 Task: Open Card Maintenance Execution Review in Board Employee Recognition and Rewards to Workspace Customer Analytics and add a team member Softage.2@softage.net, a label Orange, a checklist Healthy Cooking, an attachment from Trello, a color Orange and finally, add a card description 'Plan and execute company team-building retreat with a focus on personal development' and a comment 'We should approach this task with a sense of humility, recognizing that there is always more to learn and improve upon.'. Add a start date 'Jan 02, 1900' with a due date 'Jan 09, 1900'
Action: Mouse moved to (229, 134)
Screenshot: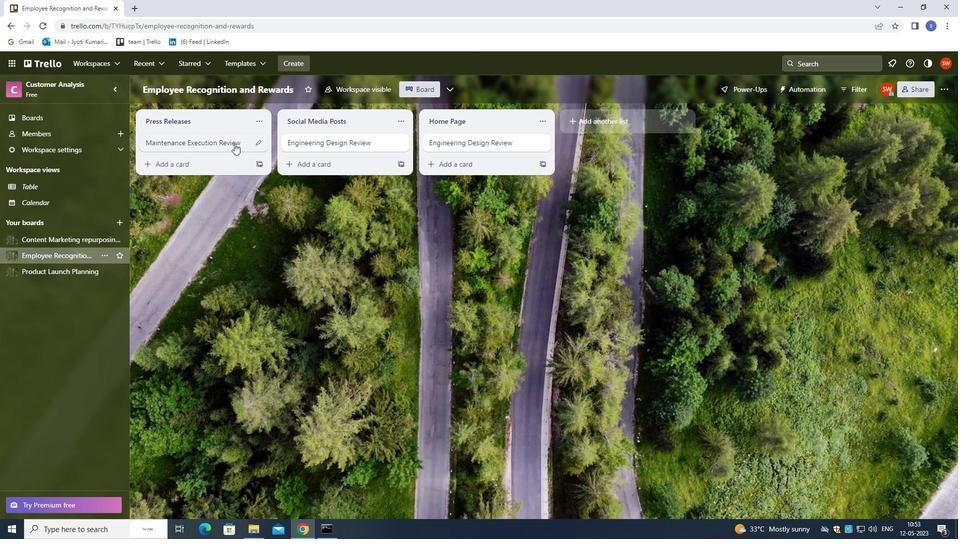 
Action: Mouse pressed left at (229, 134)
Screenshot: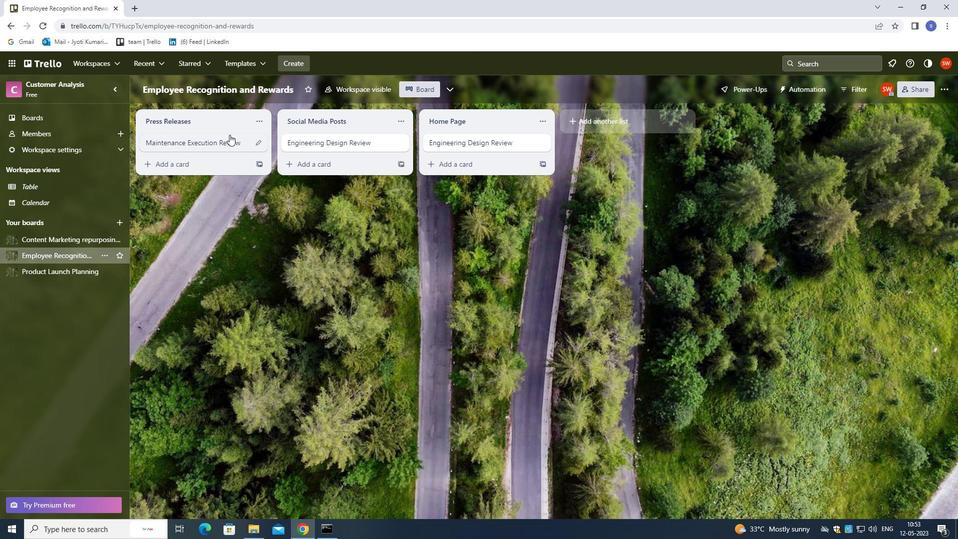 
Action: Mouse moved to (610, 136)
Screenshot: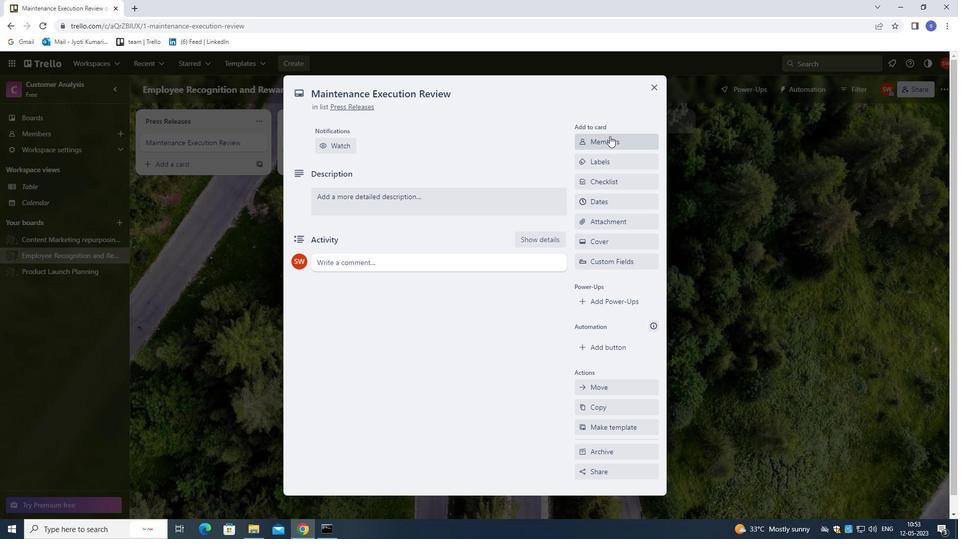 
Action: Mouse pressed left at (610, 136)
Screenshot: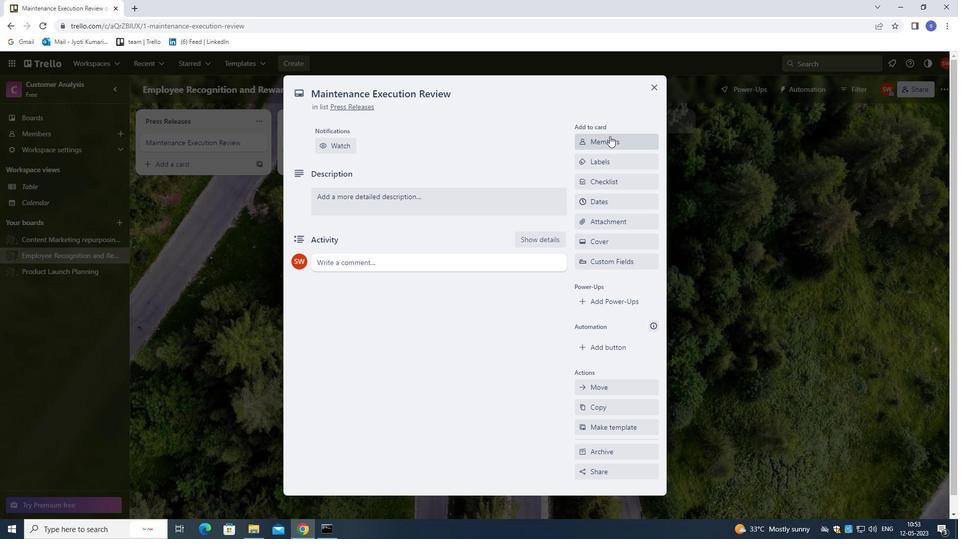 
Action: Mouse moved to (677, 107)
Screenshot: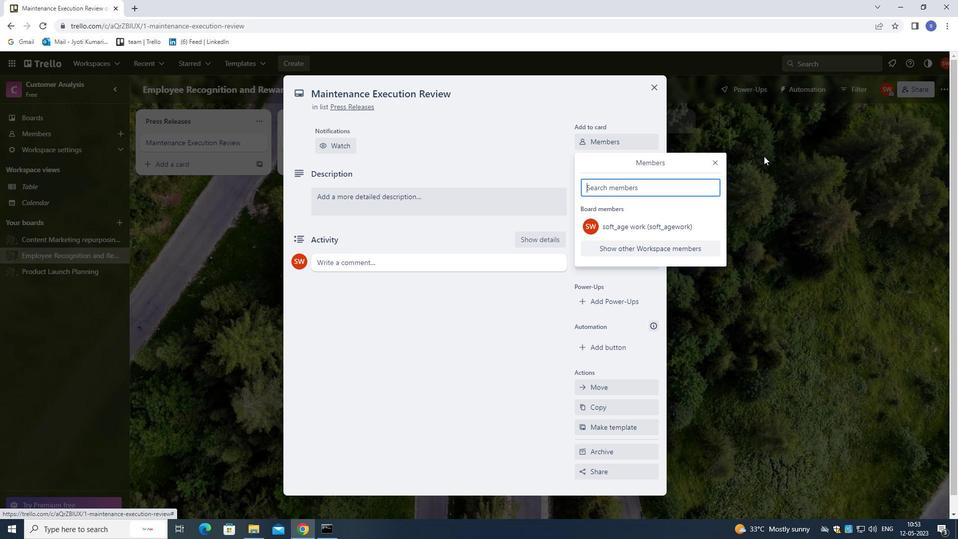 
Action: Key pressed softga<Key.backspace><Key.backspace>age.2<Key.shift>@SOFTAGE.NET
Screenshot: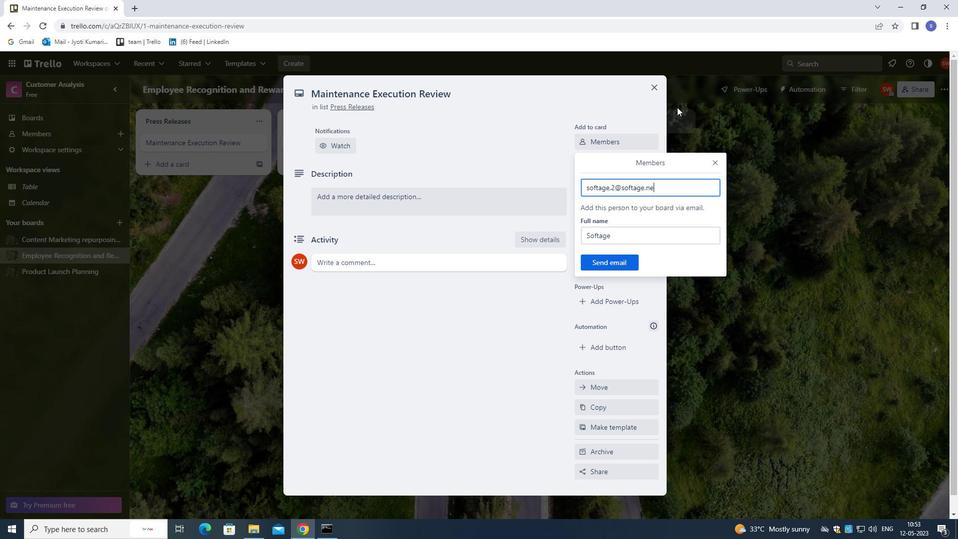 
Action: Mouse moved to (616, 264)
Screenshot: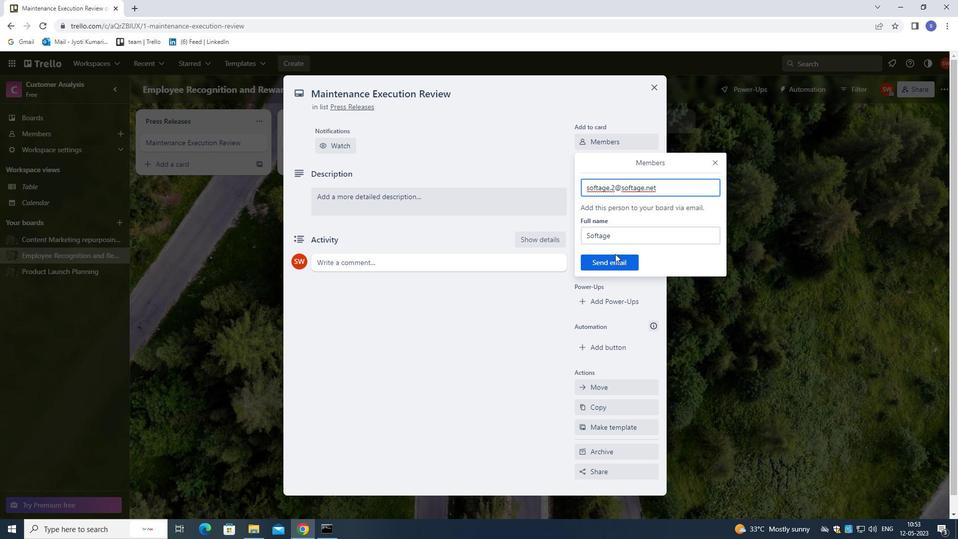 
Action: Mouse pressed left at (616, 264)
Screenshot: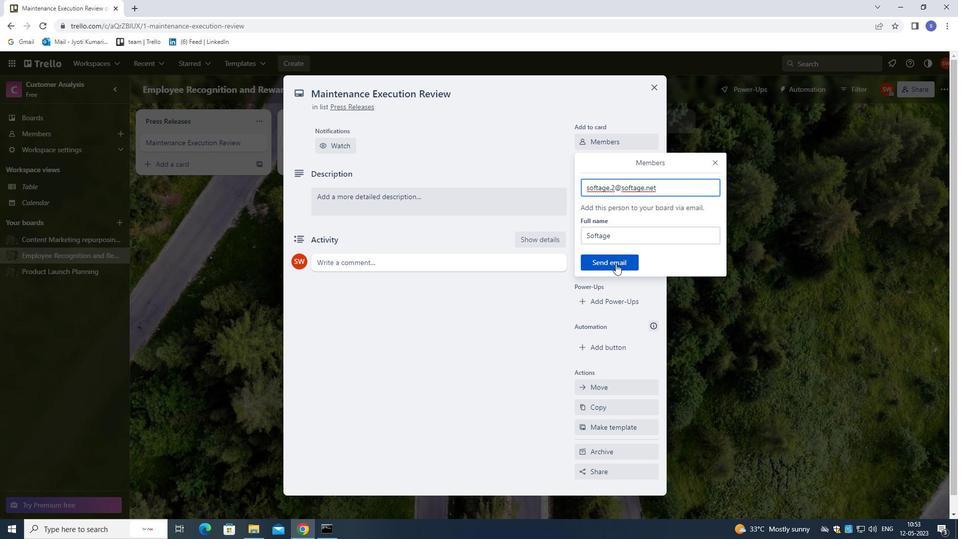 
Action: Mouse moved to (615, 199)
Screenshot: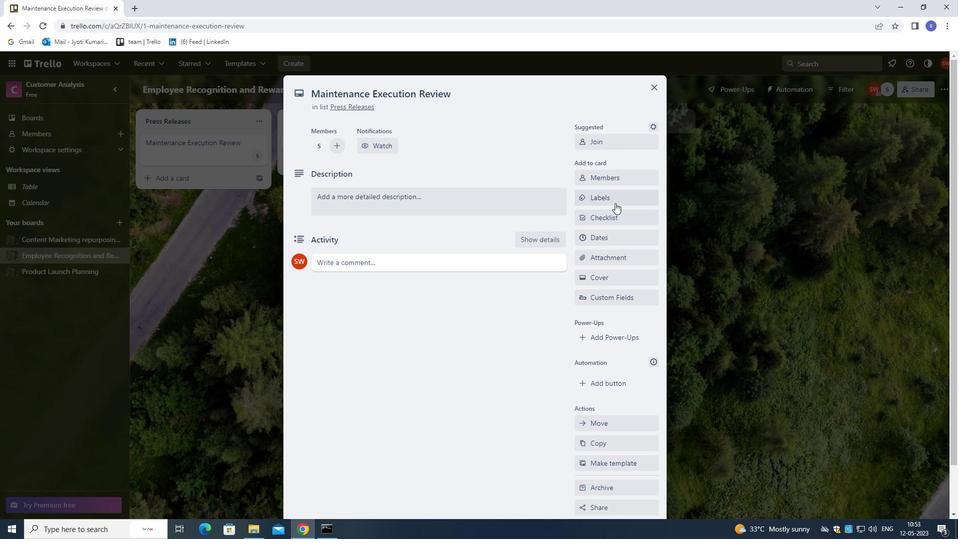 
Action: Mouse pressed left at (615, 199)
Screenshot: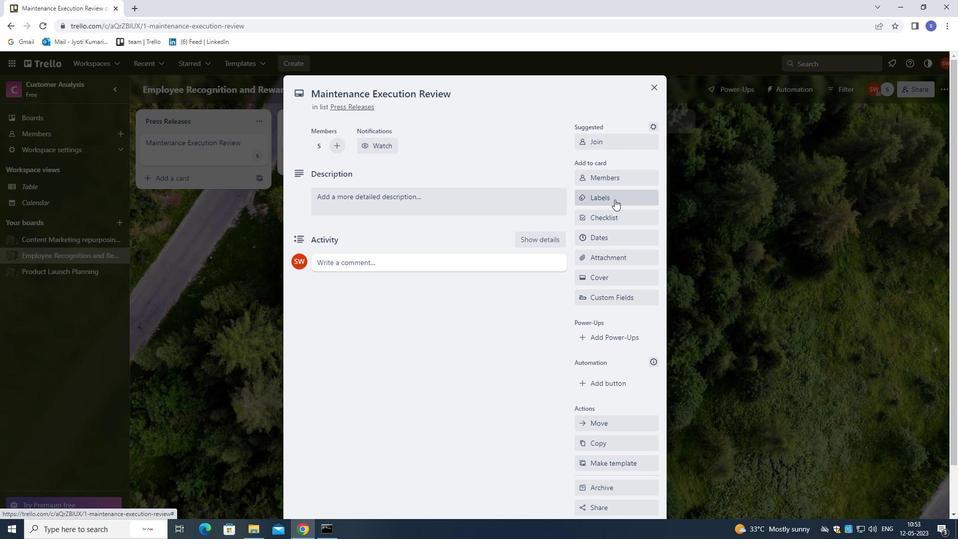 
Action: Key pressed O
Screenshot: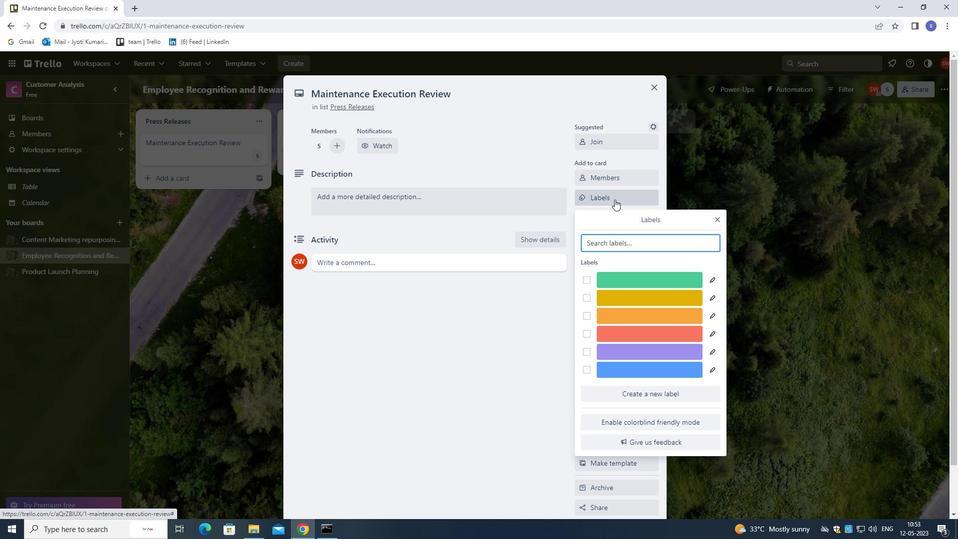 
Action: Mouse moved to (586, 279)
Screenshot: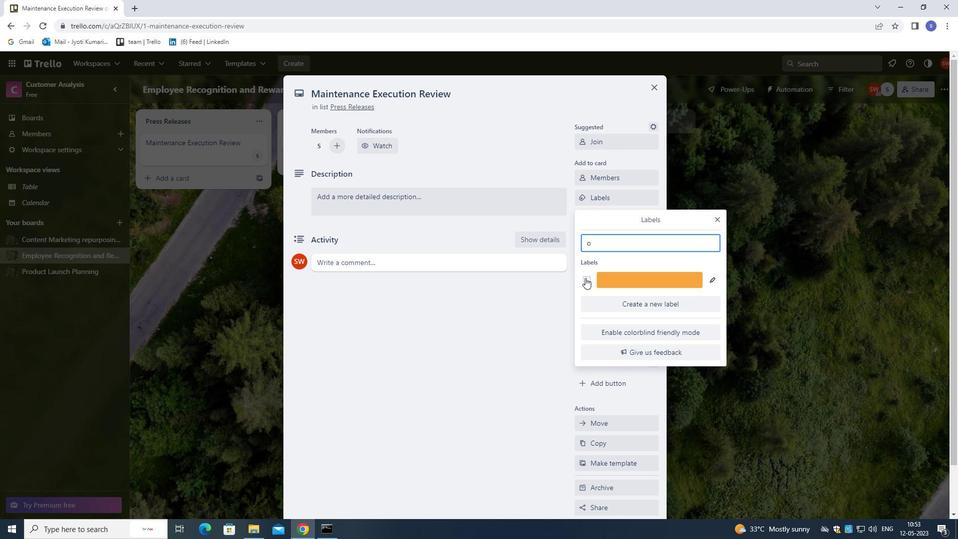 
Action: Mouse pressed left at (586, 279)
Screenshot: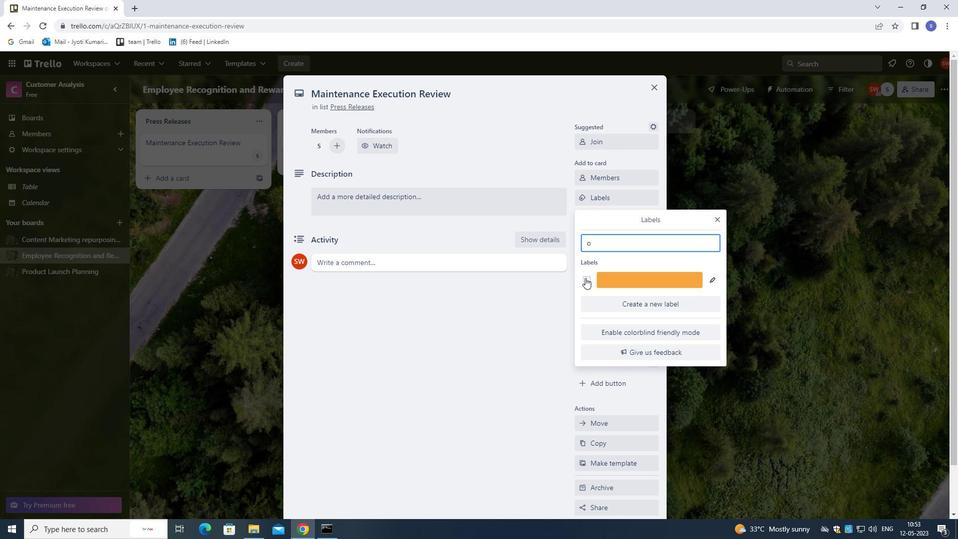 
Action: Mouse moved to (720, 216)
Screenshot: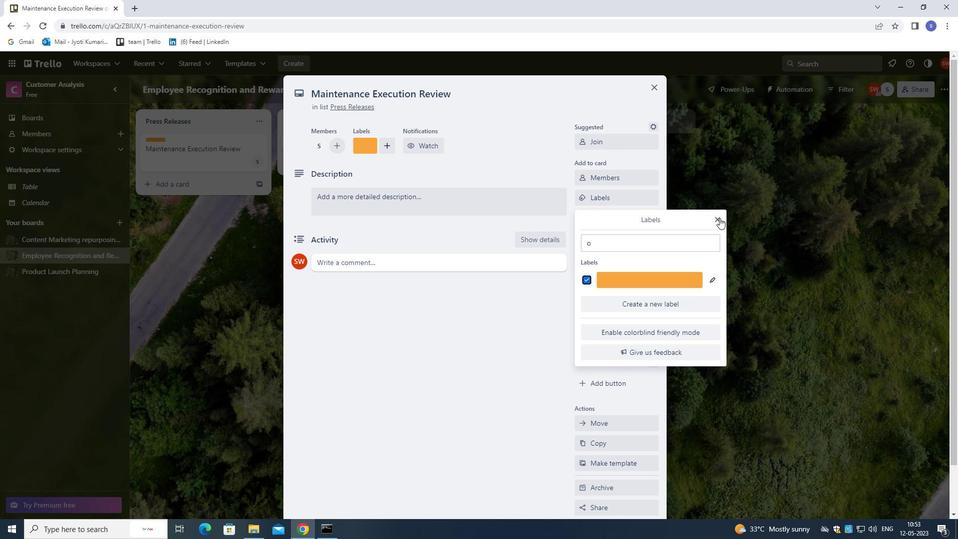
Action: Mouse pressed left at (720, 216)
Screenshot: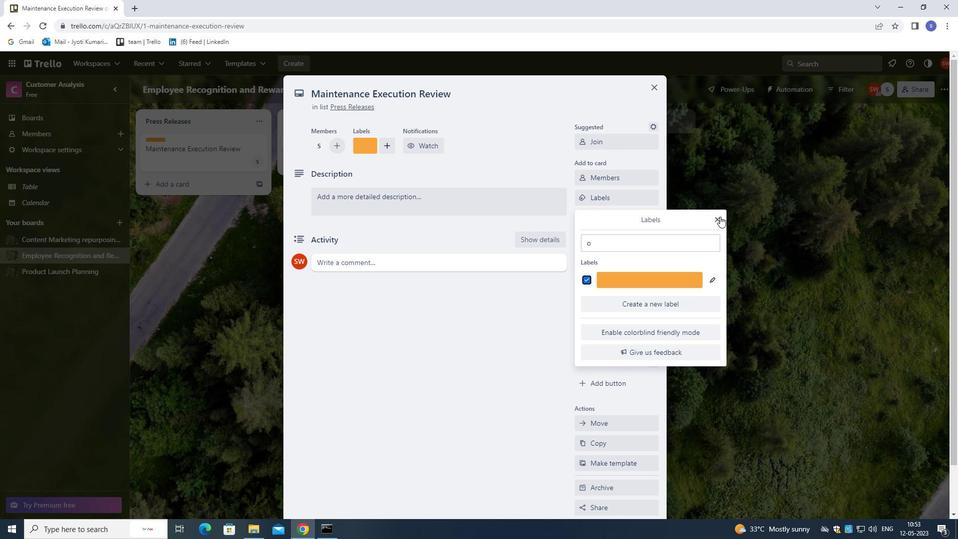 
Action: Mouse moved to (627, 220)
Screenshot: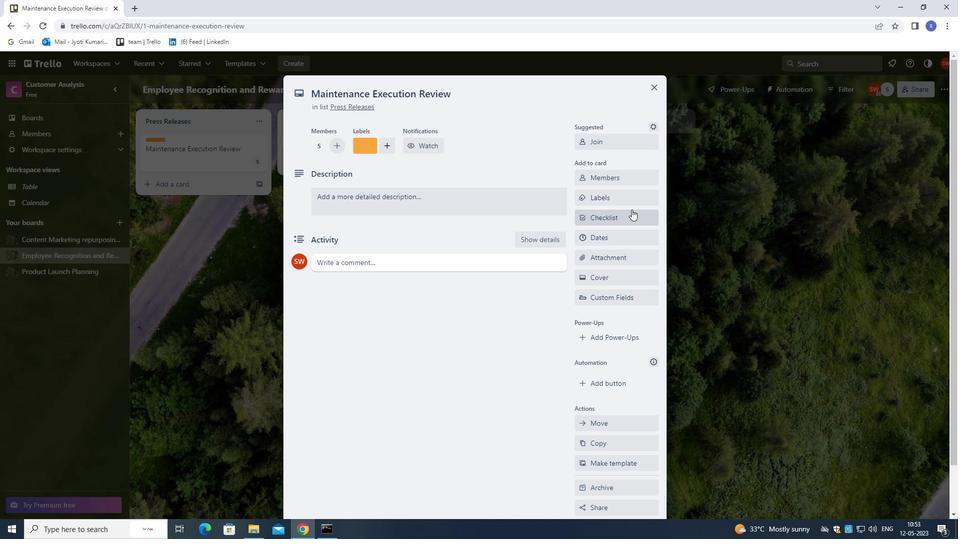 
Action: Mouse pressed left at (627, 220)
Screenshot: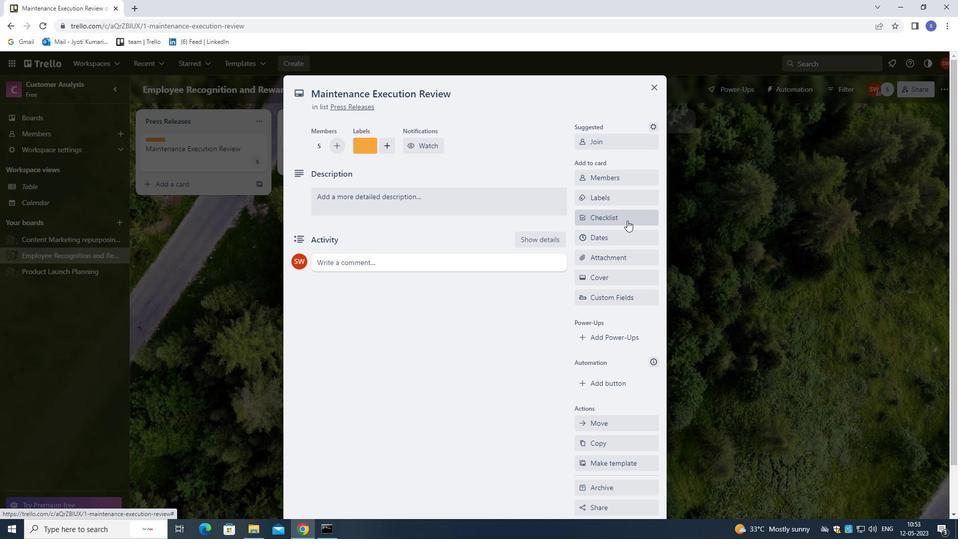 
Action: Key pressed <Key.shift>HEALTHY<Key.space><Key.shift>COOKING
Screenshot: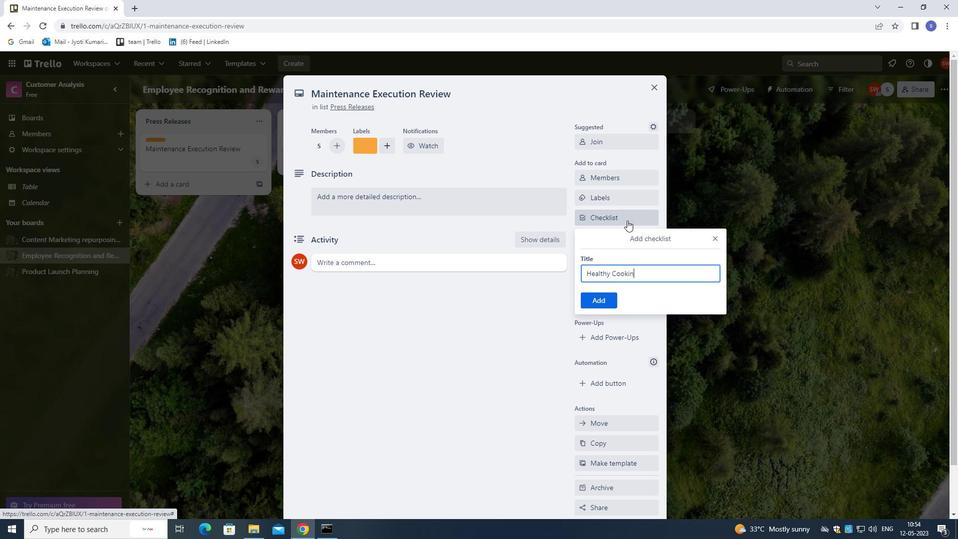 
Action: Mouse moved to (601, 301)
Screenshot: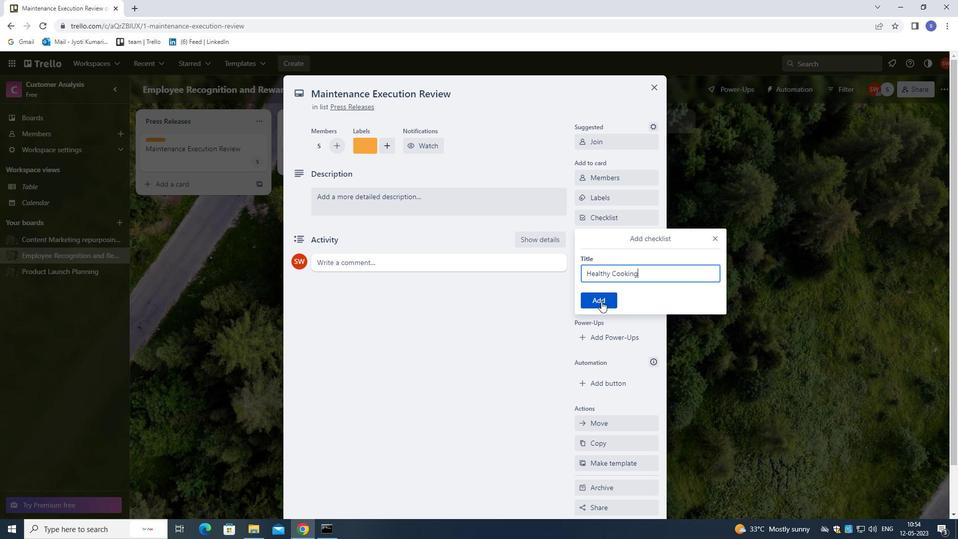 
Action: Mouse pressed left at (601, 301)
Screenshot: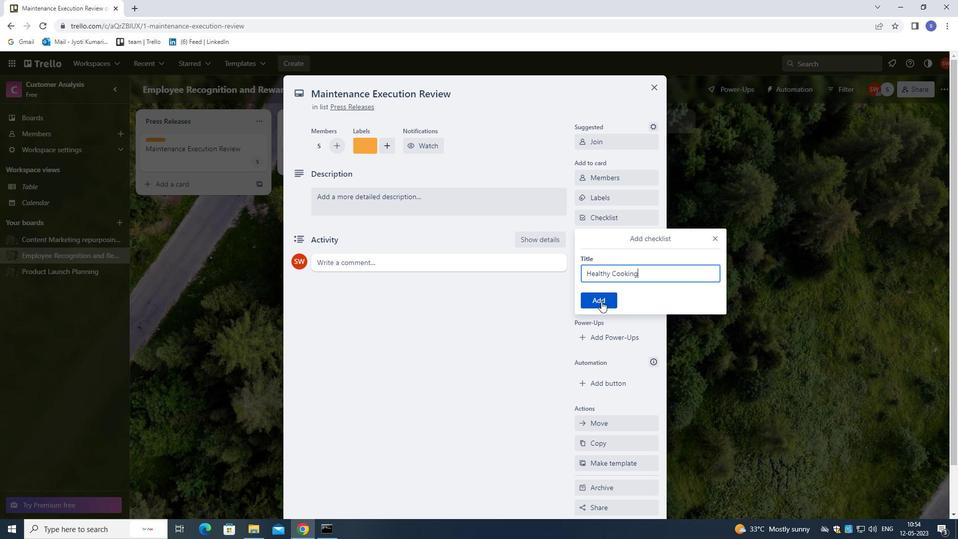 
Action: Mouse moved to (622, 239)
Screenshot: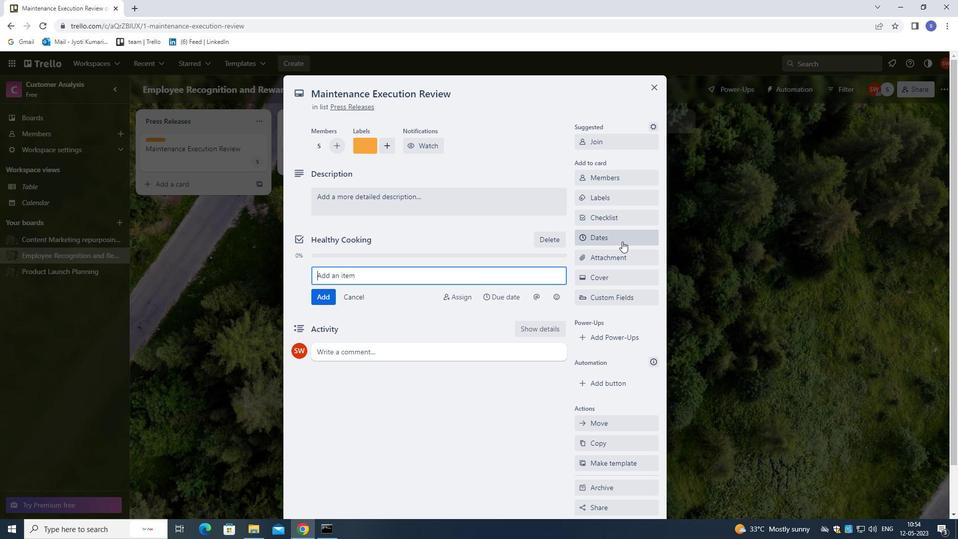 
Action: Mouse pressed left at (622, 239)
Screenshot: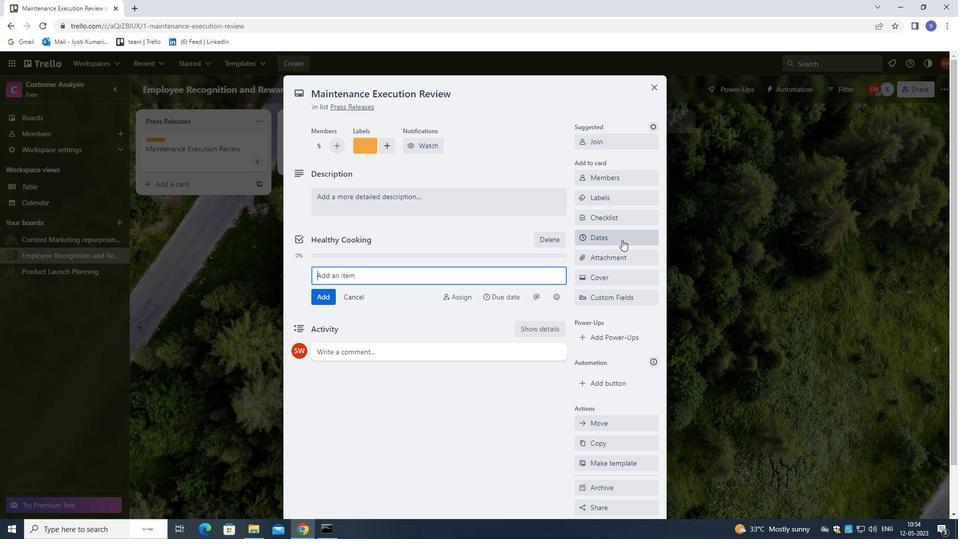 
Action: Mouse moved to (588, 273)
Screenshot: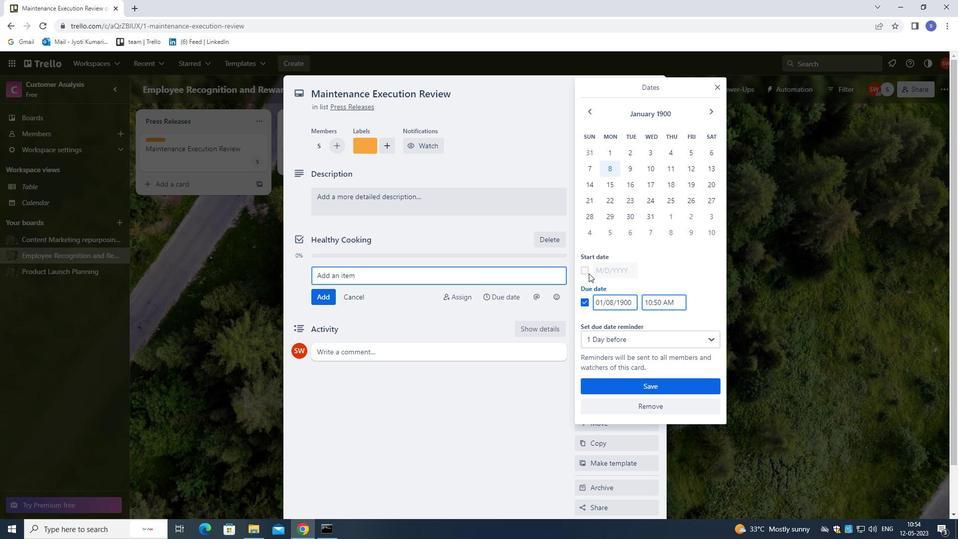 
Action: Mouse pressed left at (588, 273)
Screenshot: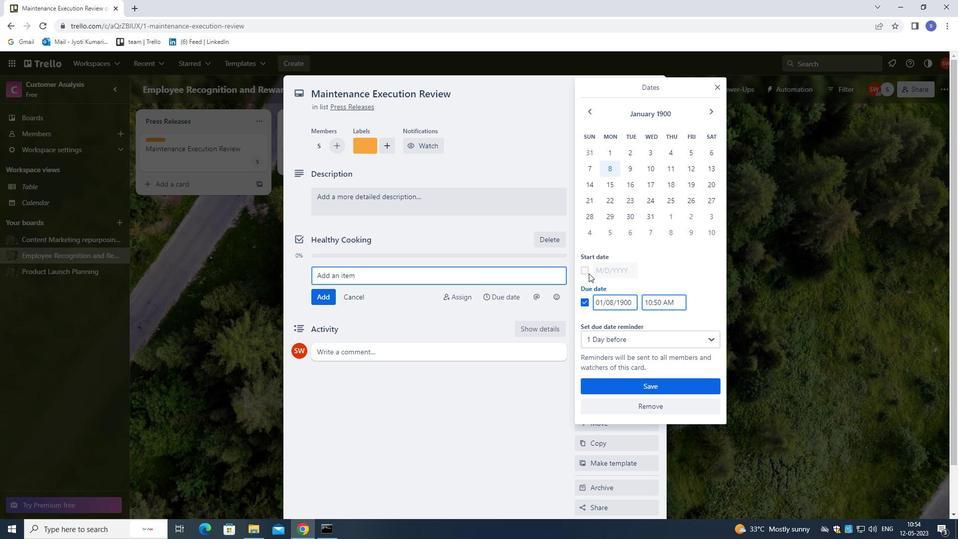 
Action: Mouse moved to (613, 268)
Screenshot: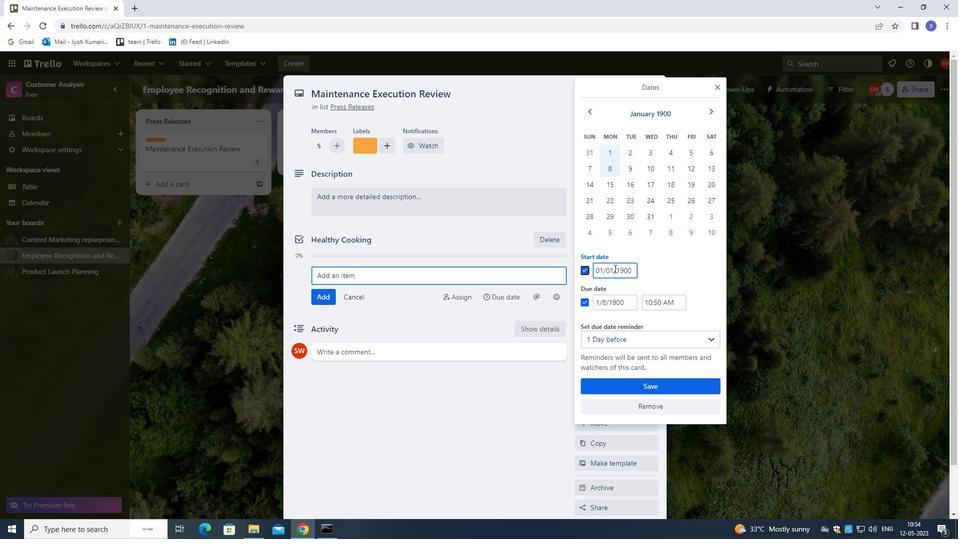 
Action: Mouse pressed left at (613, 268)
Screenshot: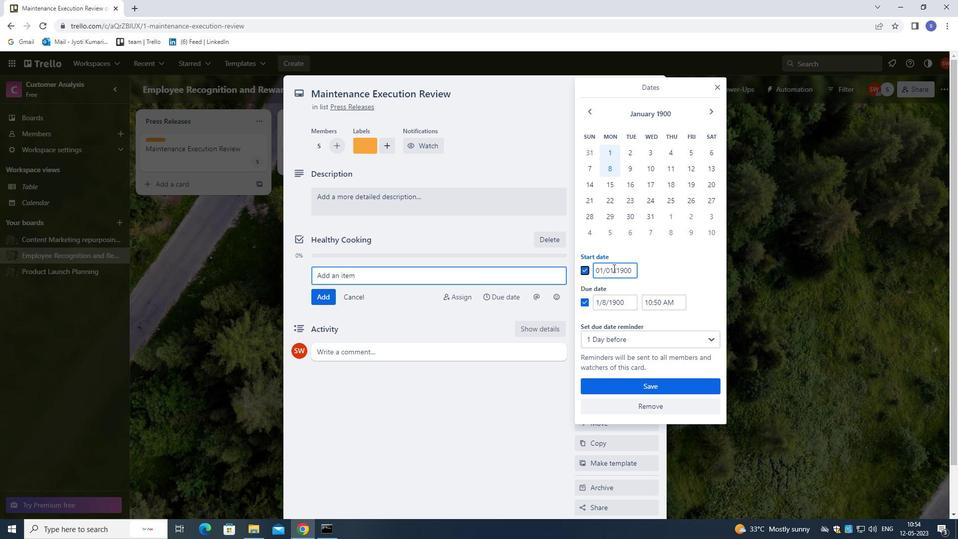 
Action: Mouse moved to (616, 301)
Screenshot: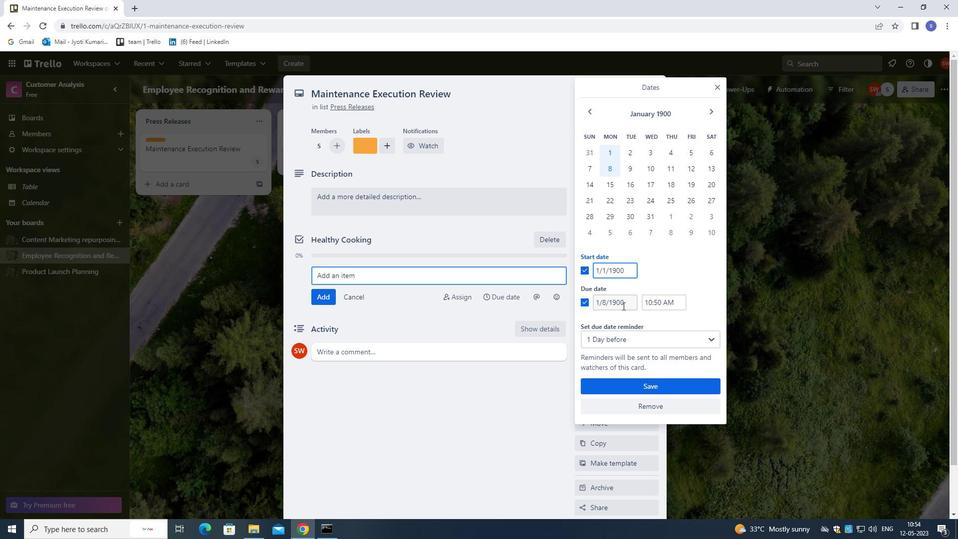 
Action: Key pressed <Key.left><Key.left>
Screenshot: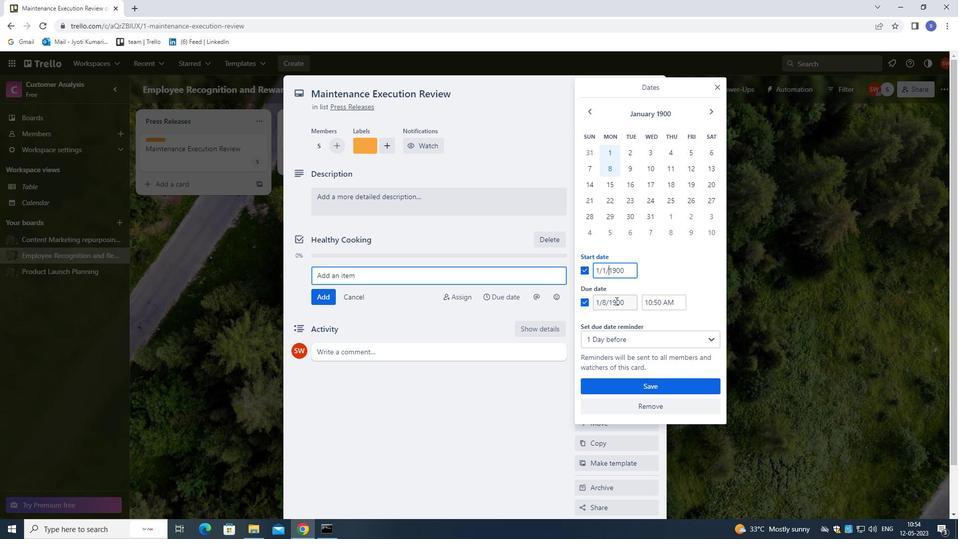 
Action: Mouse moved to (616, 301)
Screenshot: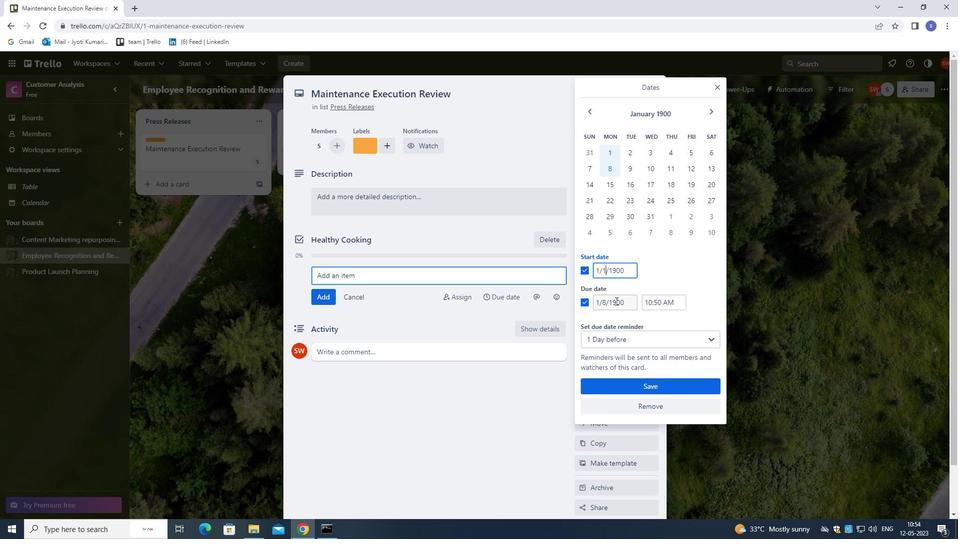 
Action: Key pressed <Key.backspace>2
Screenshot: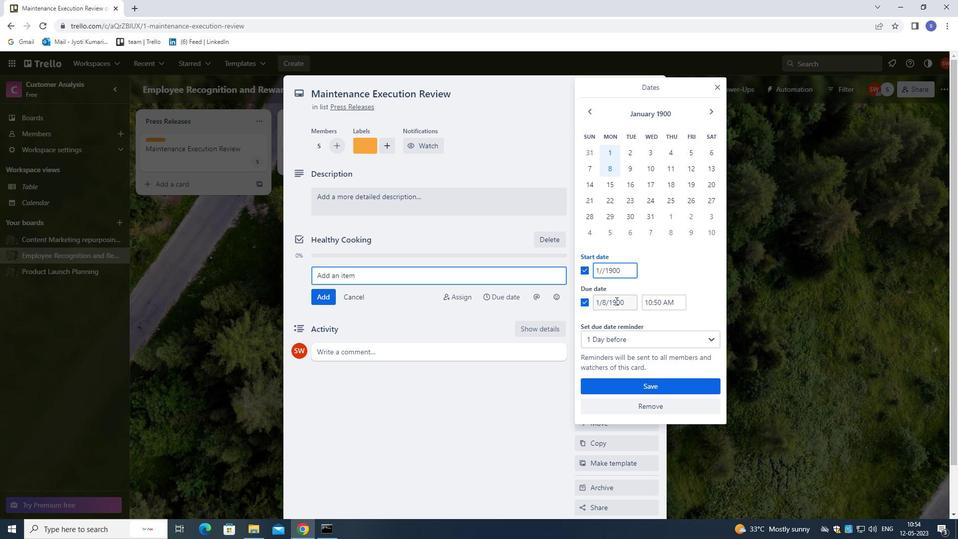 
Action: Mouse moved to (605, 301)
Screenshot: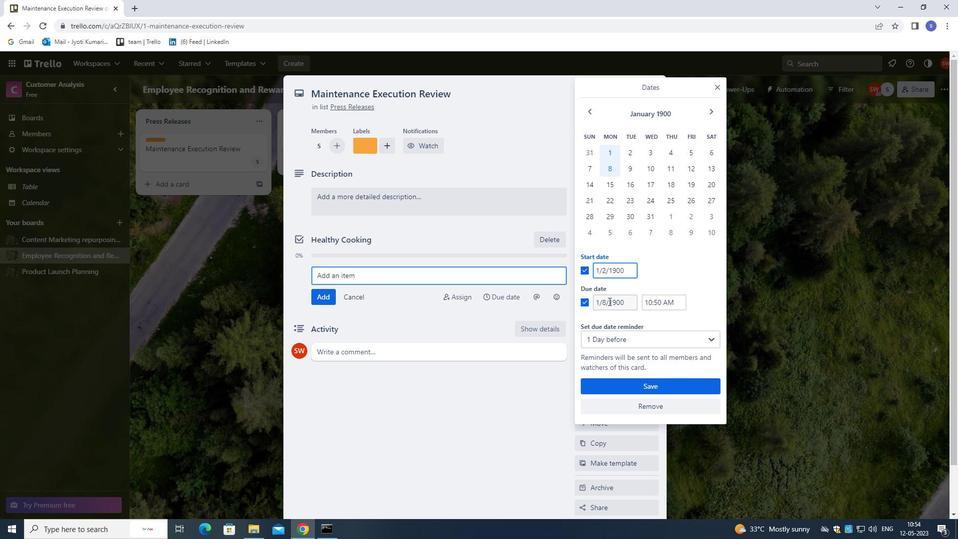 
Action: Mouse pressed left at (605, 301)
Screenshot: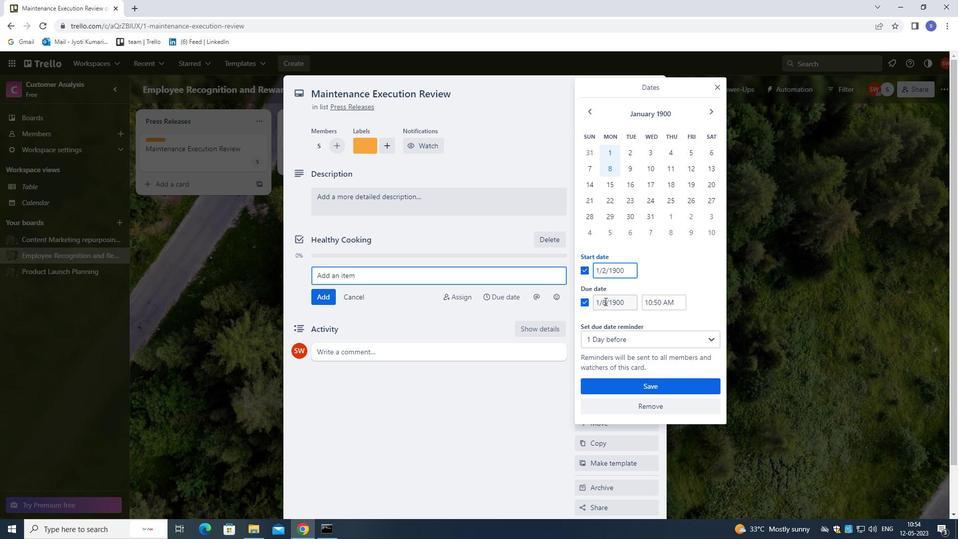 
Action: Mouse moved to (620, 324)
Screenshot: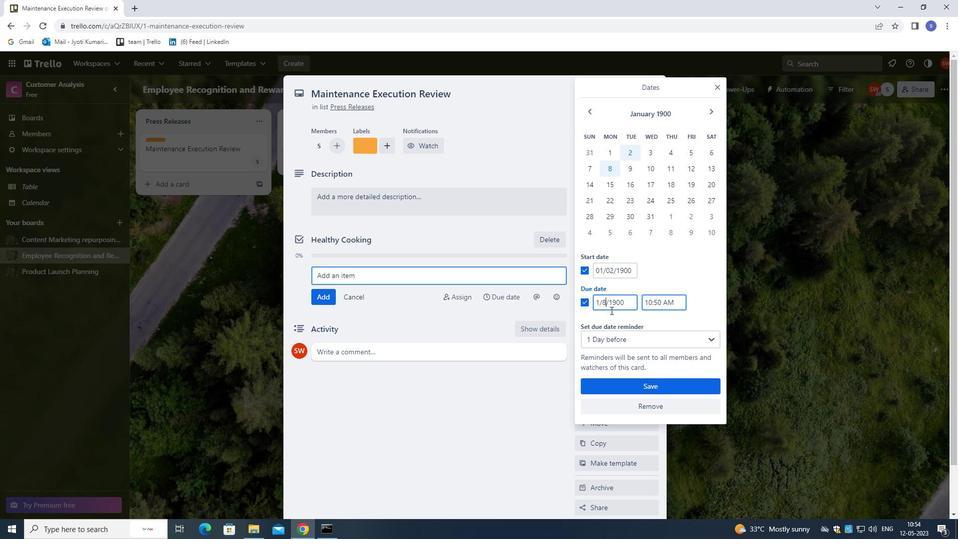 
Action: Key pressed <Key.backspace>9
Screenshot: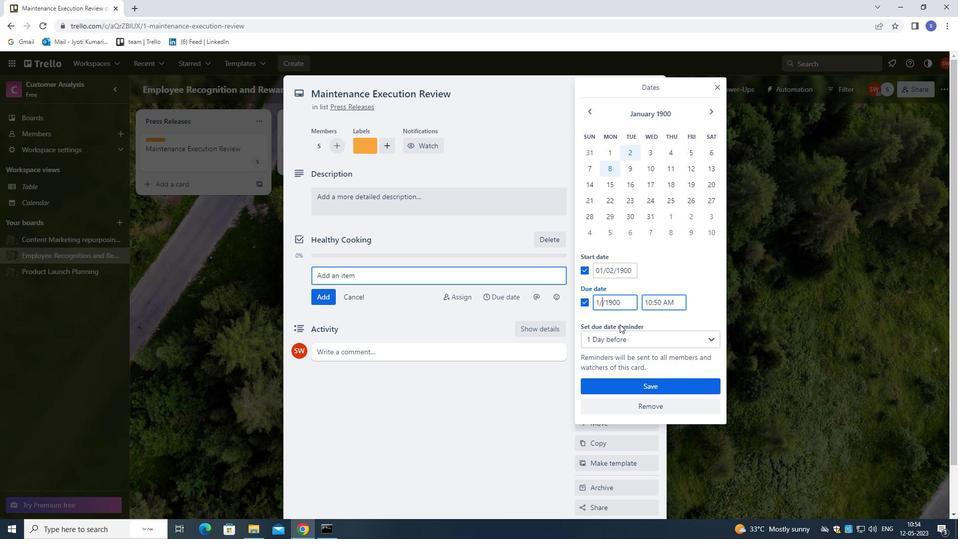 
Action: Mouse moved to (620, 390)
Screenshot: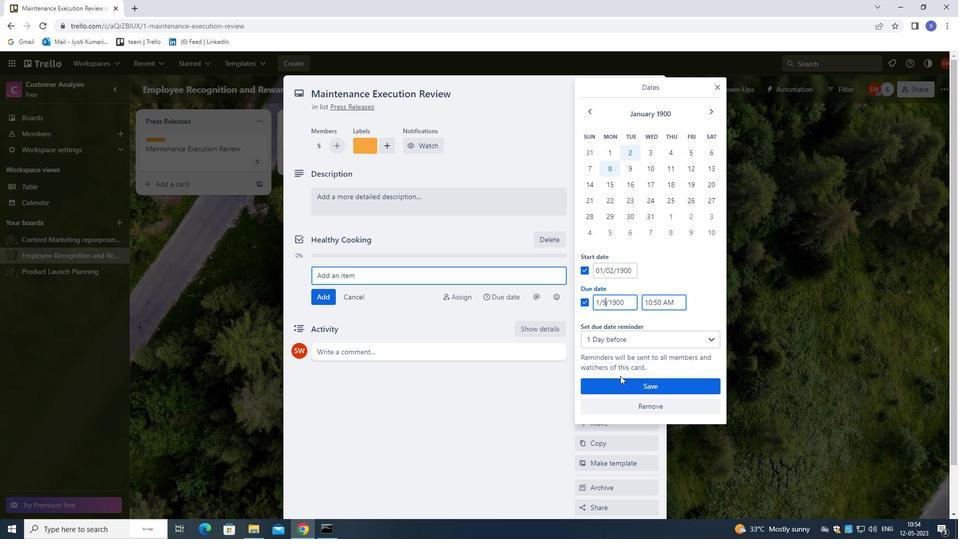 
Action: Mouse pressed left at (620, 390)
Screenshot: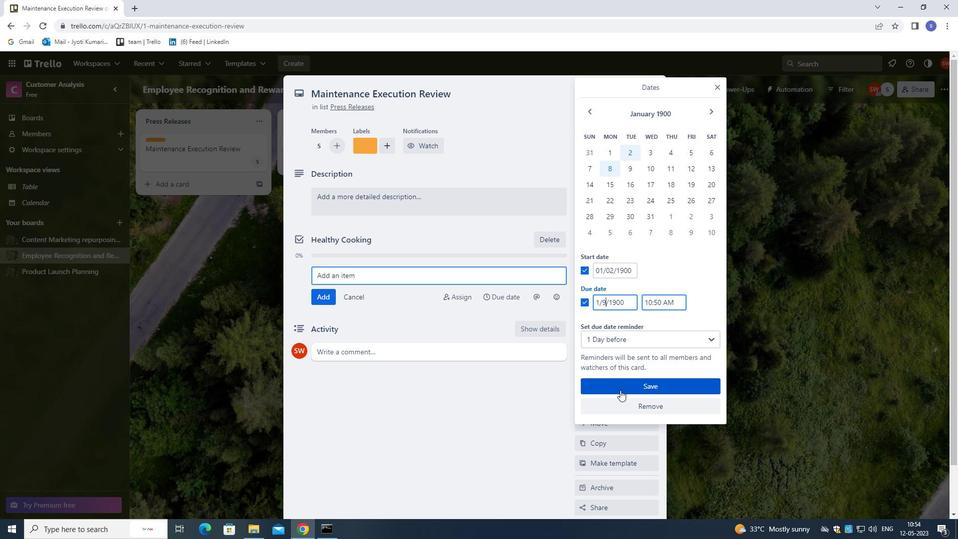 
Action: Mouse moved to (607, 279)
Screenshot: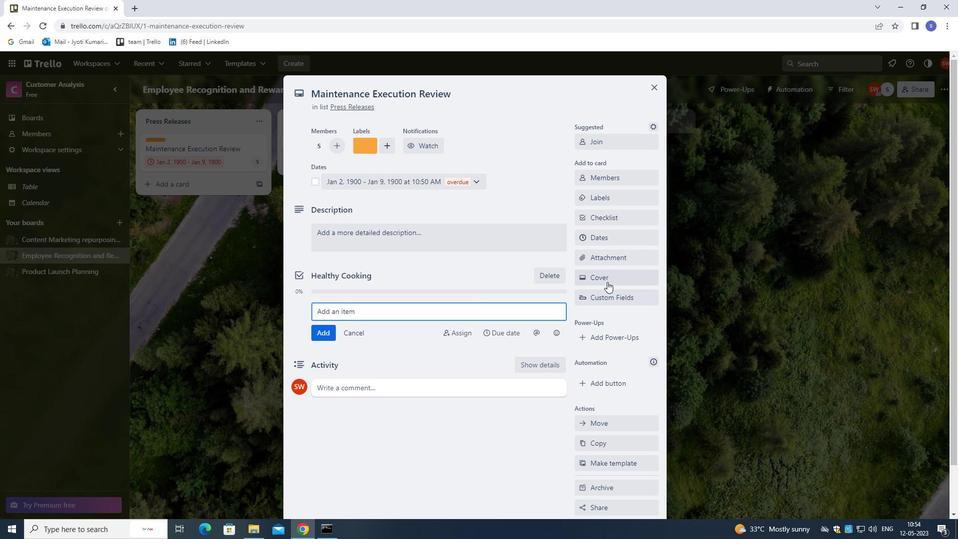 
Action: Mouse pressed left at (607, 279)
Screenshot: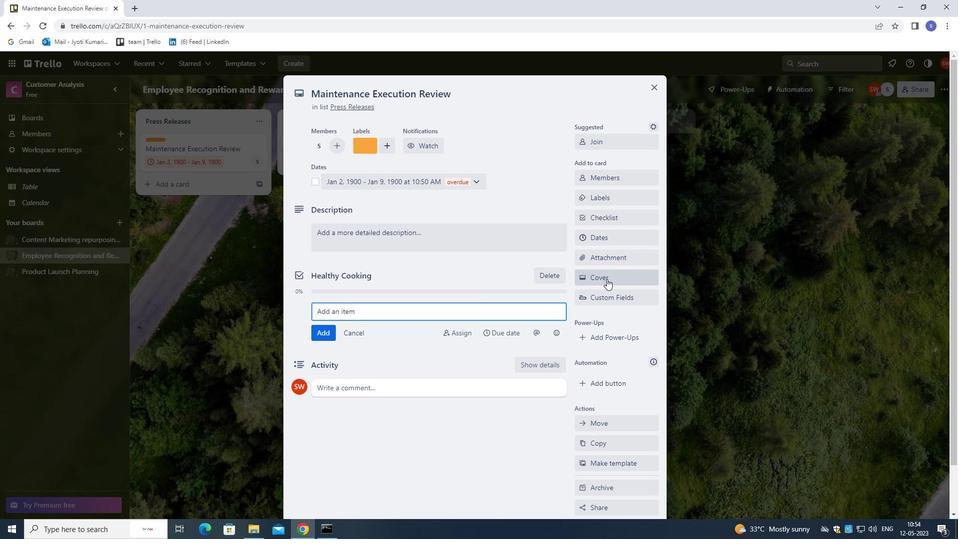 
Action: Mouse moved to (649, 318)
Screenshot: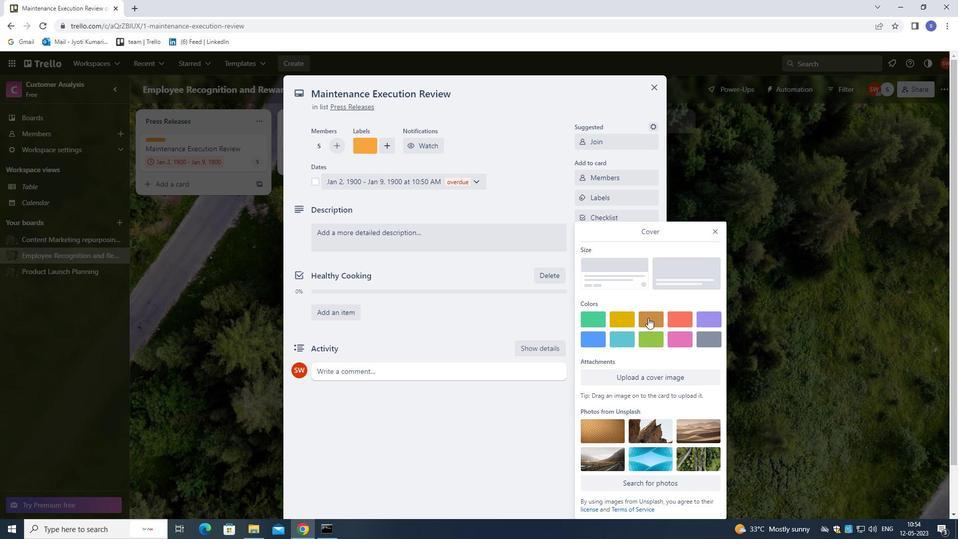 
Action: Mouse pressed left at (649, 318)
Screenshot: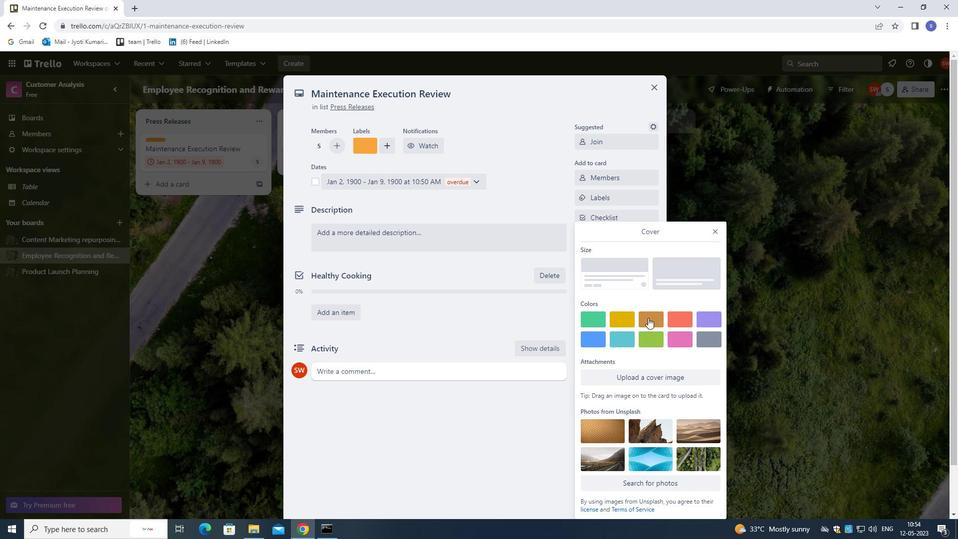 
Action: Mouse moved to (717, 215)
Screenshot: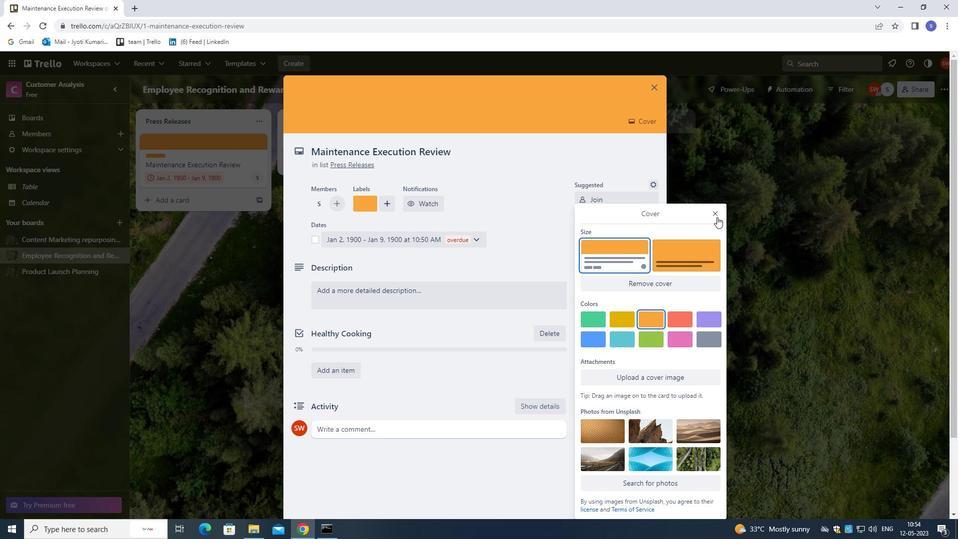 
Action: Mouse pressed left at (717, 215)
Screenshot: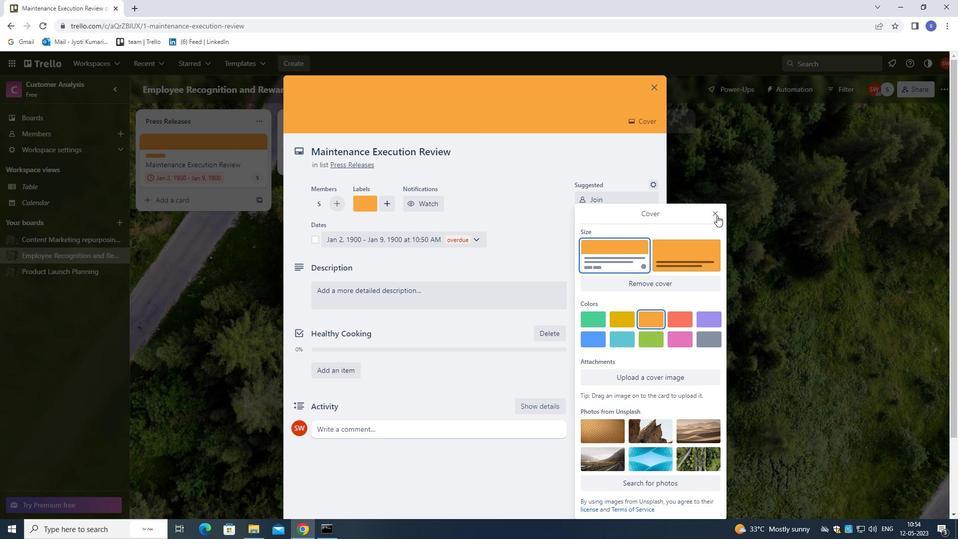 
Action: Mouse moved to (630, 315)
Screenshot: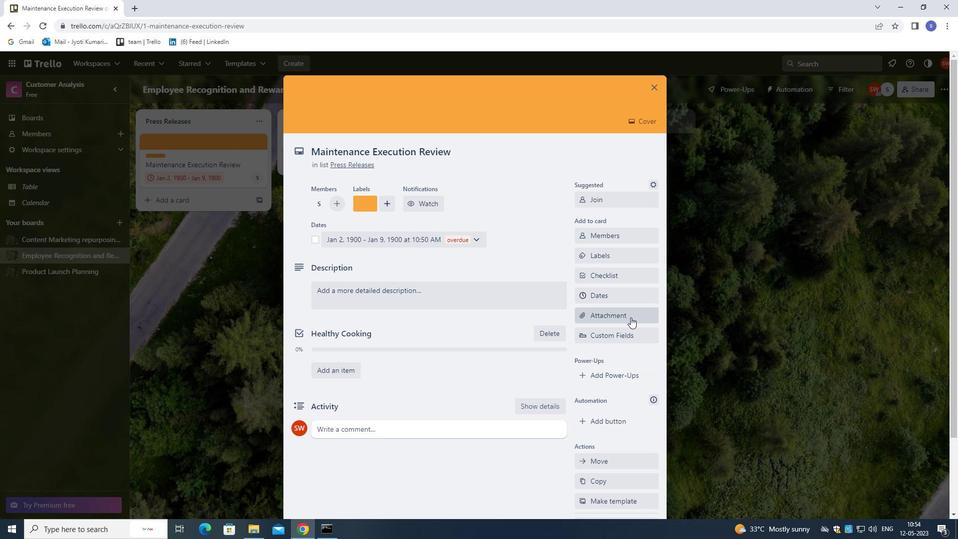 
Action: Mouse pressed left at (630, 315)
Screenshot: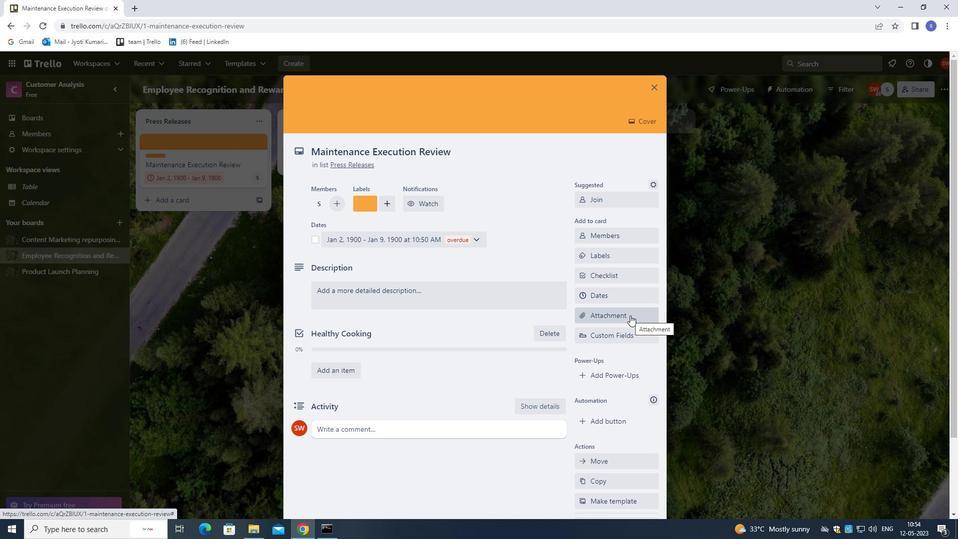 
Action: Mouse moved to (609, 138)
Screenshot: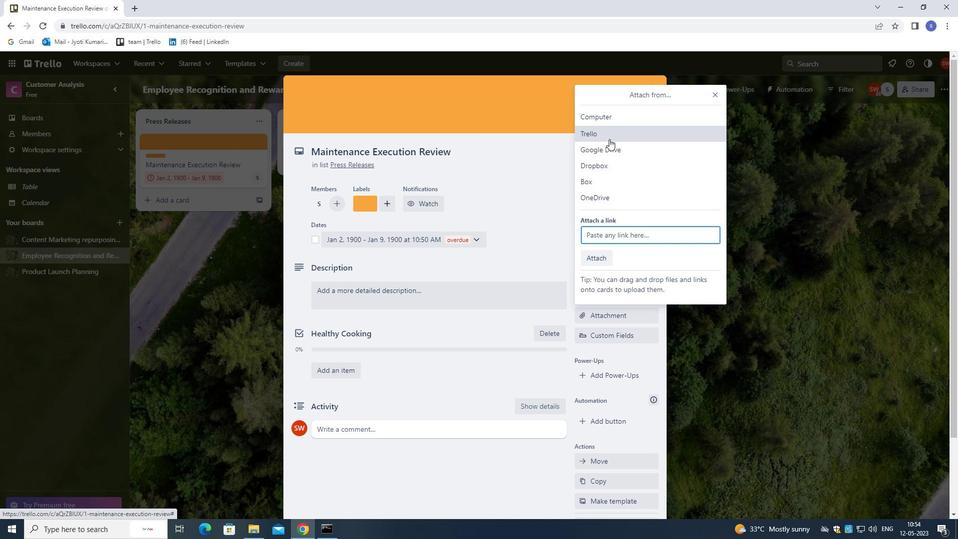 
Action: Mouse pressed left at (609, 138)
Screenshot: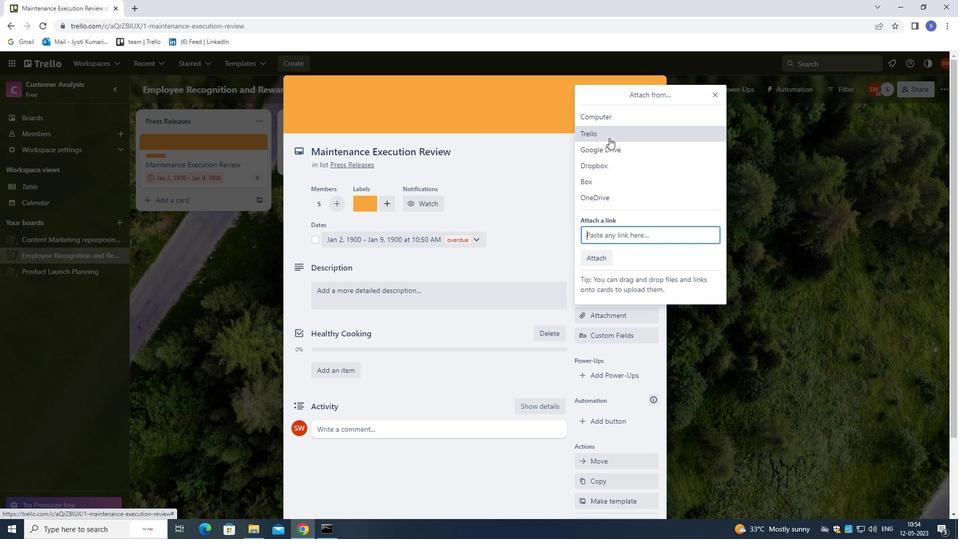 
Action: Mouse moved to (594, 201)
Screenshot: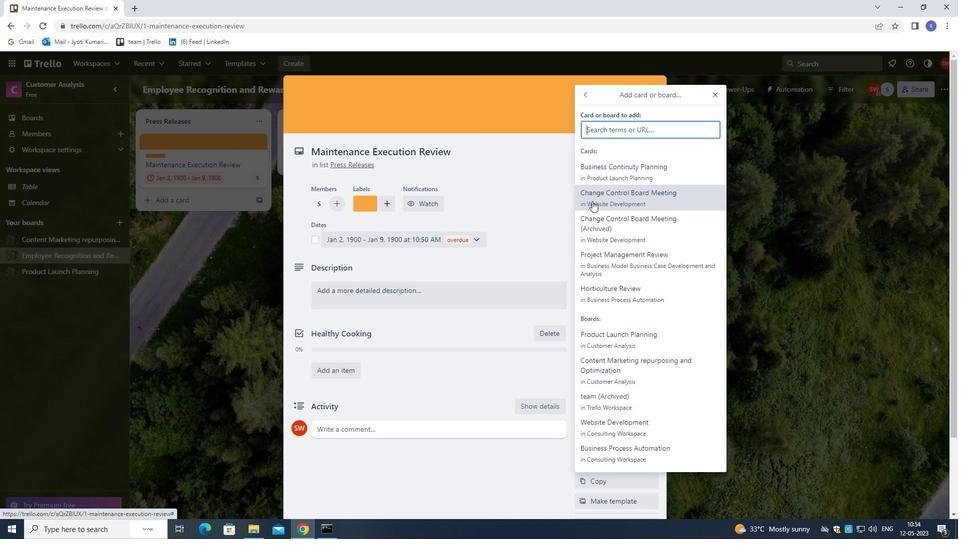 
Action: Mouse pressed left at (594, 201)
Screenshot: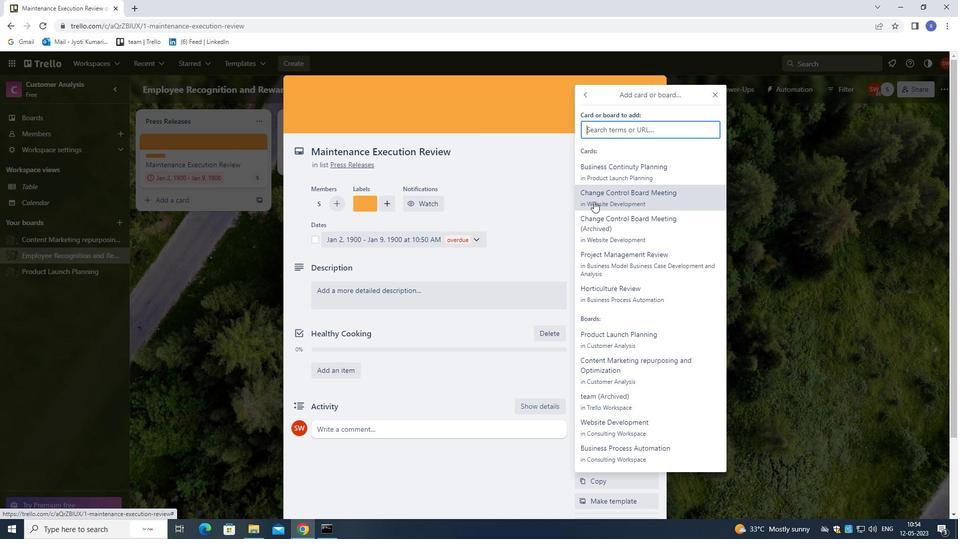 
Action: Mouse moved to (424, 280)
Screenshot: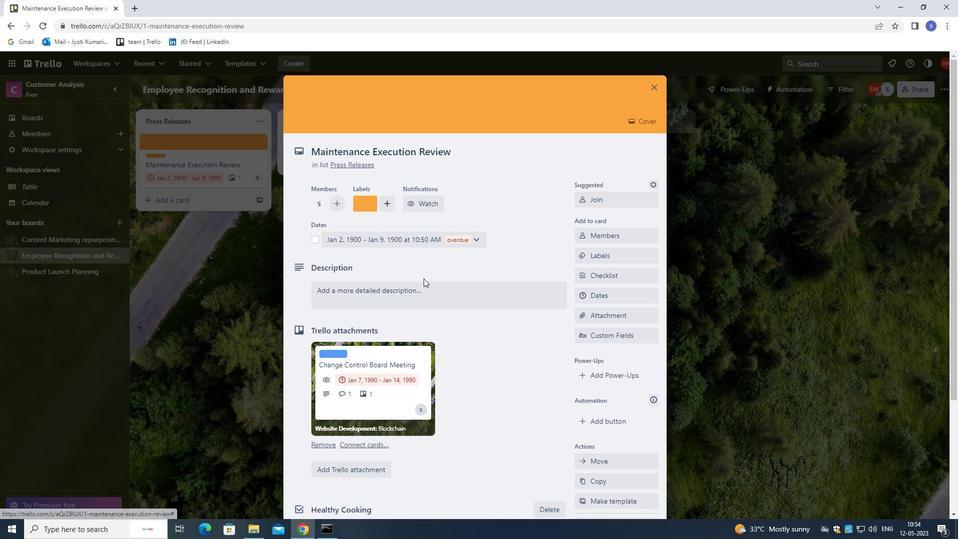 
Action: Mouse pressed left at (424, 280)
Screenshot: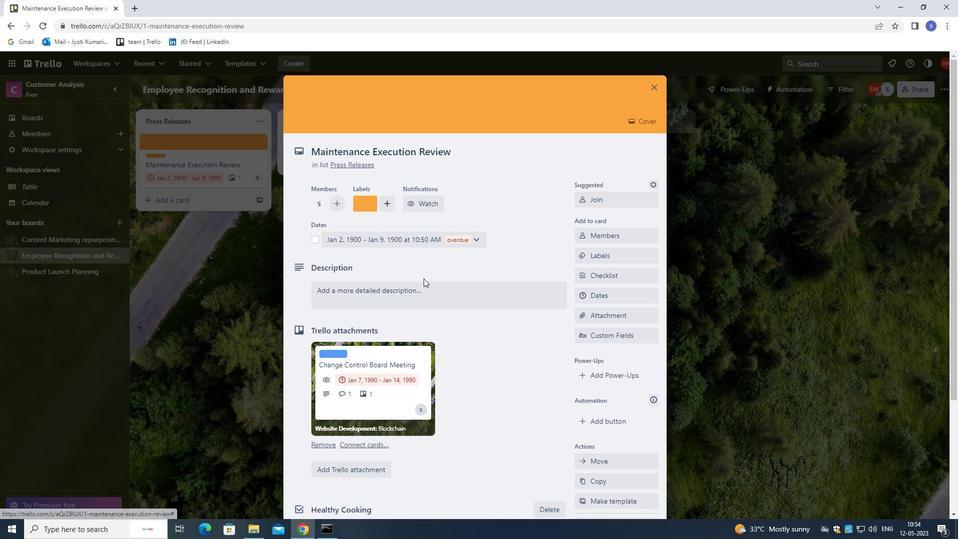 
Action: Mouse moved to (427, 290)
Screenshot: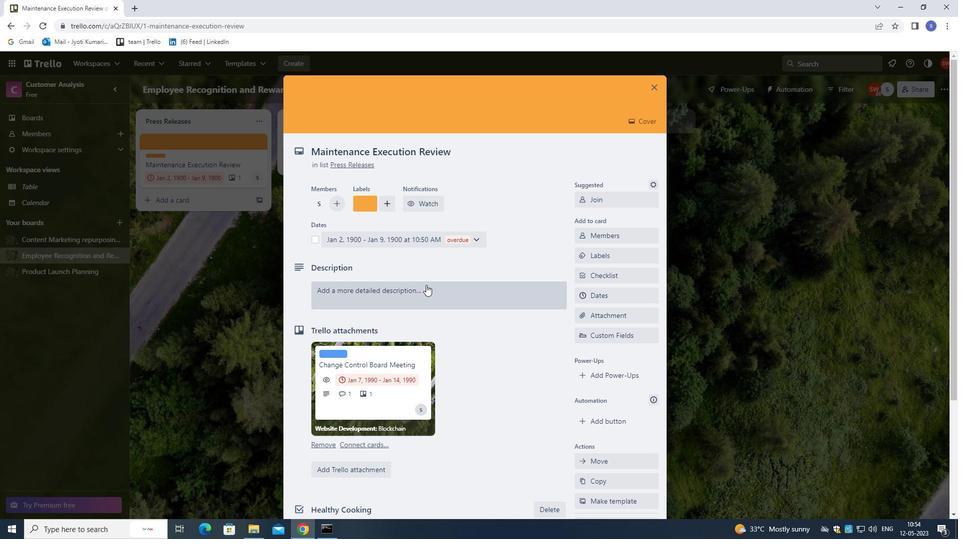
Action: Mouse pressed left at (427, 290)
Screenshot: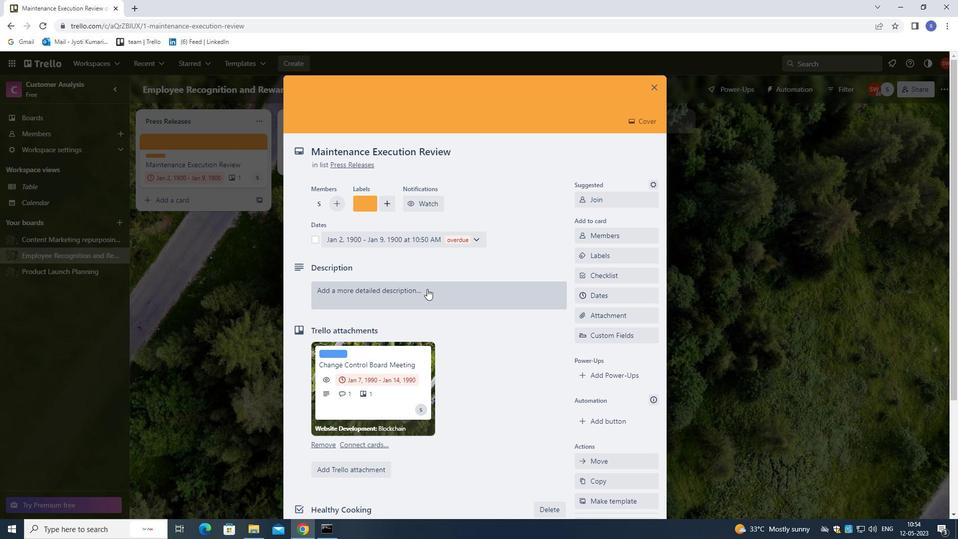 
Action: Mouse moved to (436, 293)
Screenshot: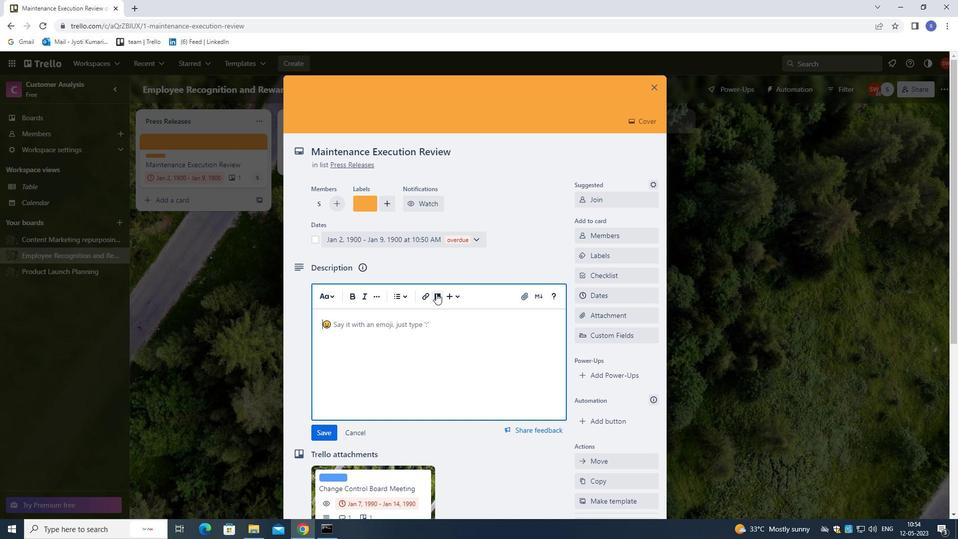 
Action: Key pressed <Key.shift>PLAN<Key.space>AND<Key.space>EXECUTE<Key.space>COMPANY<Key.space>TEAM-BUILDING<Key.space>RETRA<Key.backspace>EAT<Key.space>WITH<Key.space>A<Key.space>FOCUS<Key.space>ON<Key.space>PERSONAL<Key.space>DEVELOPMENT<Key.space><Key.backspace>.
Screenshot: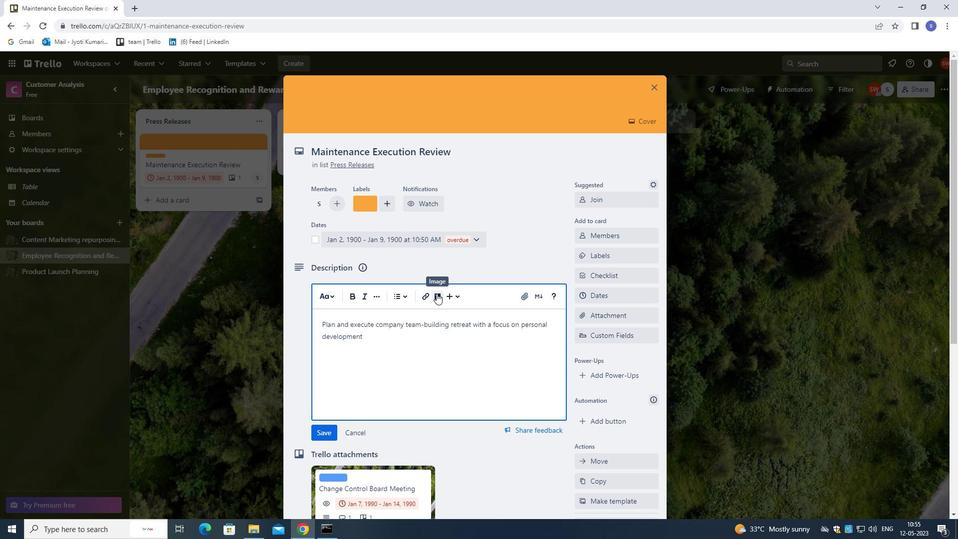 
Action: Mouse moved to (465, 332)
Screenshot: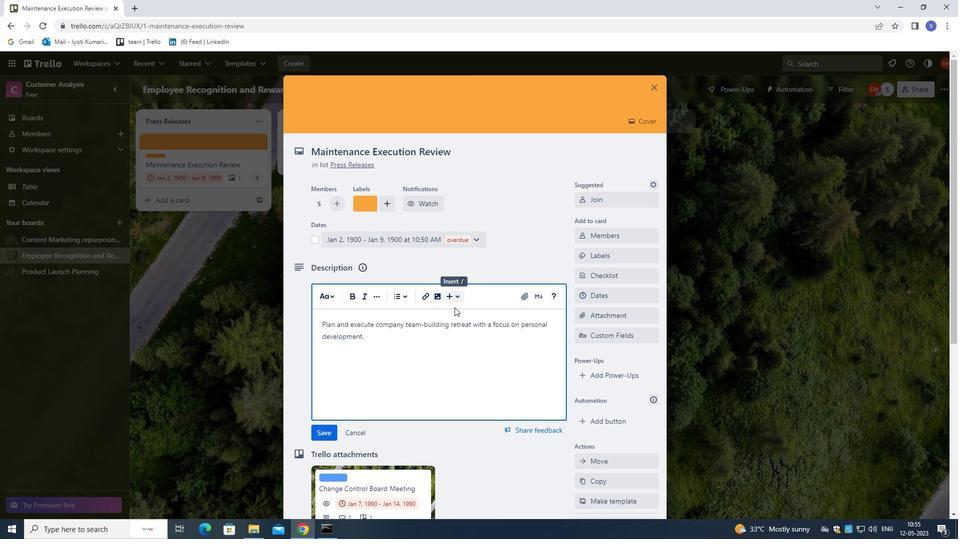 
Action: Mouse scrolled (465, 331) with delta (0, 0)
Screenshot: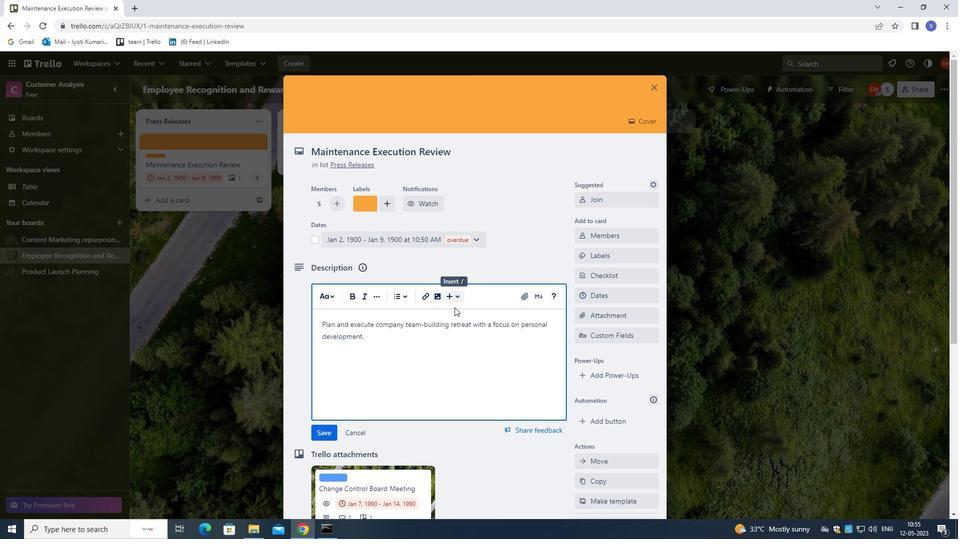 
Action: Mouse moved to (467, 337)
Screenshot: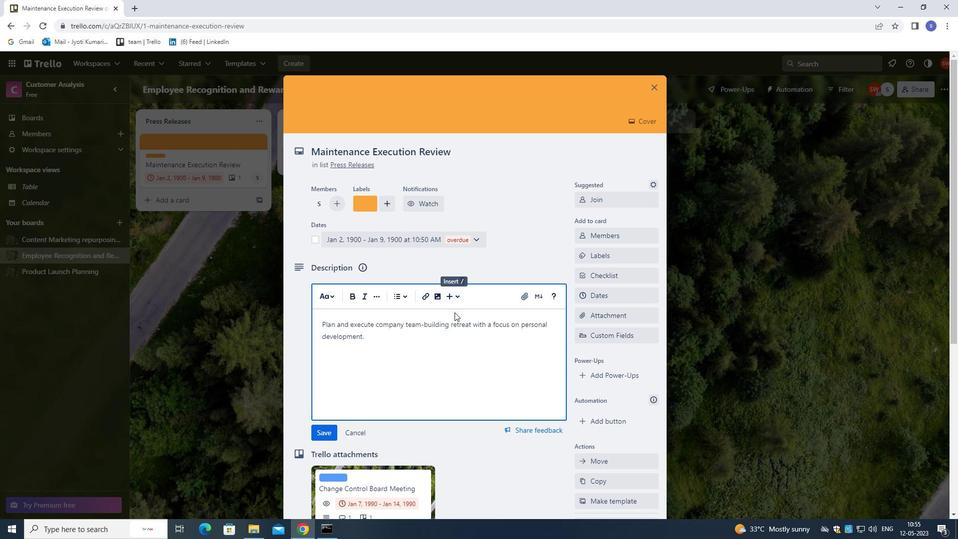 
Action: Mouse scrolled (467, 337) with delta (0, 0)
Screenshot: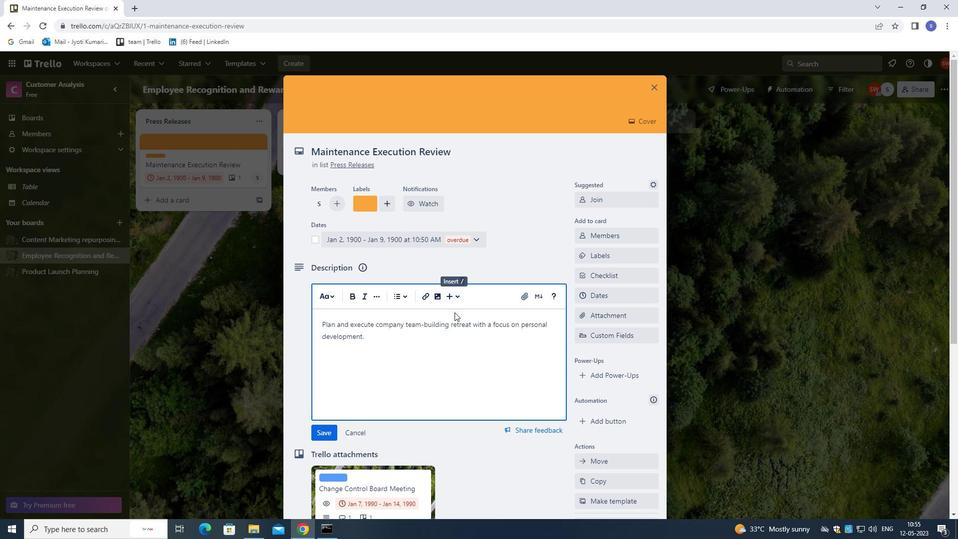 
Action: Mouse moved to (467, 338)
Screenshot: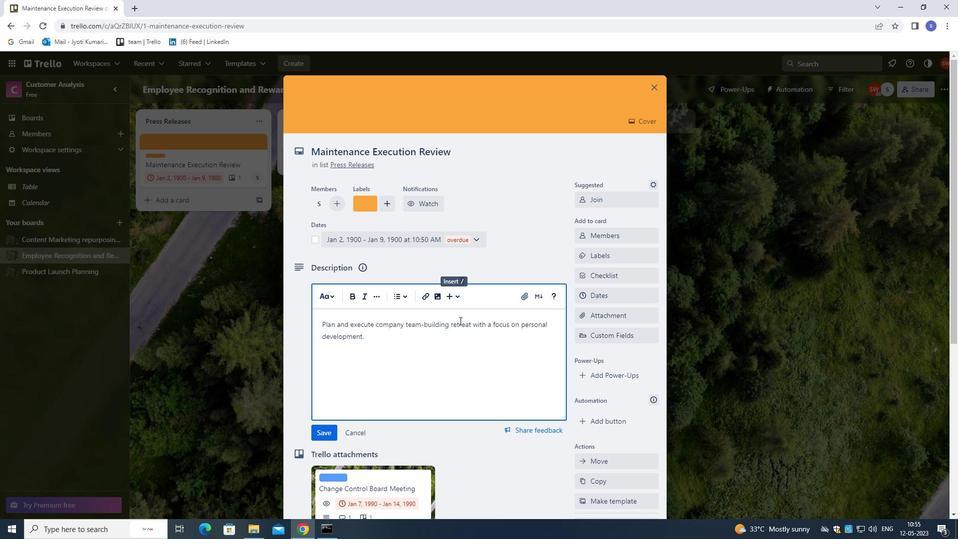 
Action: Mouse scrolled (467, 338) with delta (0, 0)
Screenshot: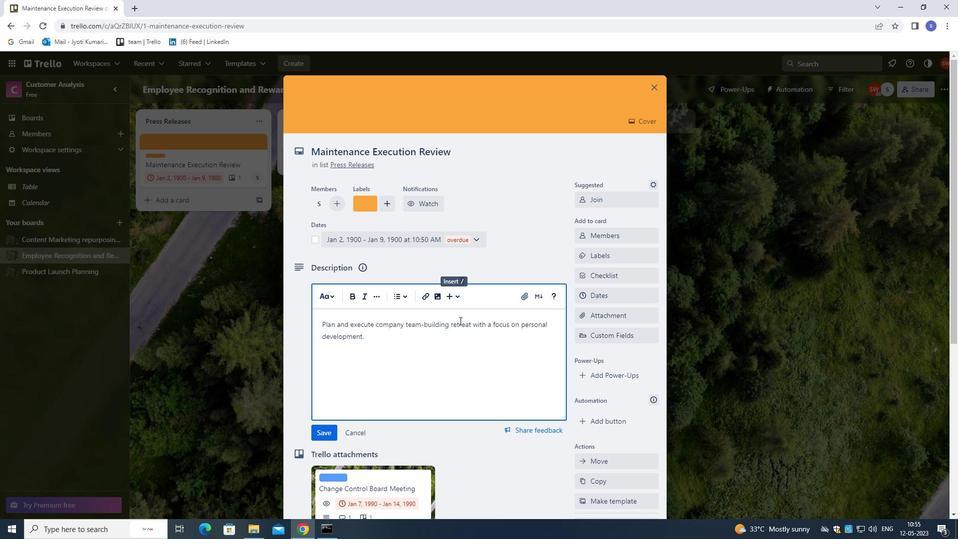
Action: Mouse moved to (467, 339)
Screenshot: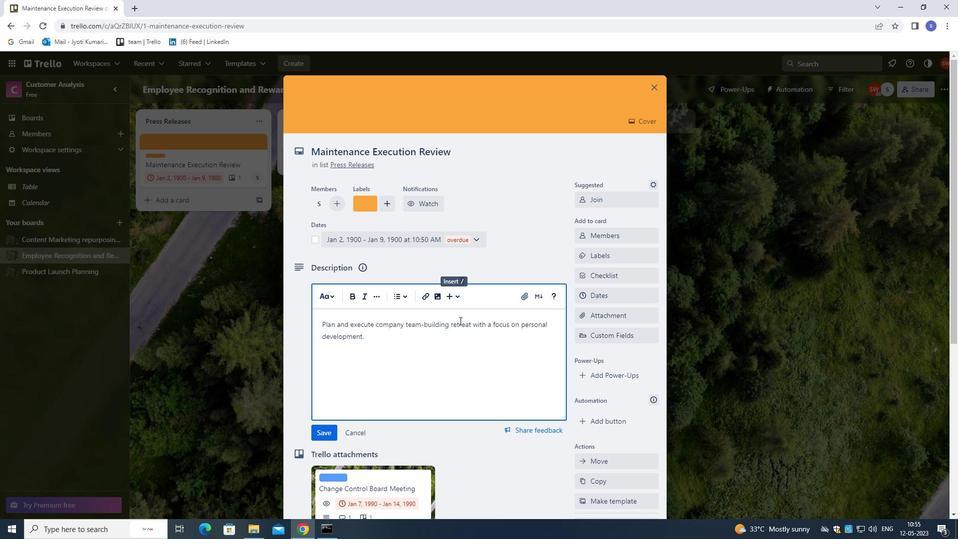 
Action: Mouse scrolled (467, 338) with delta (0, 0)
Screenshot: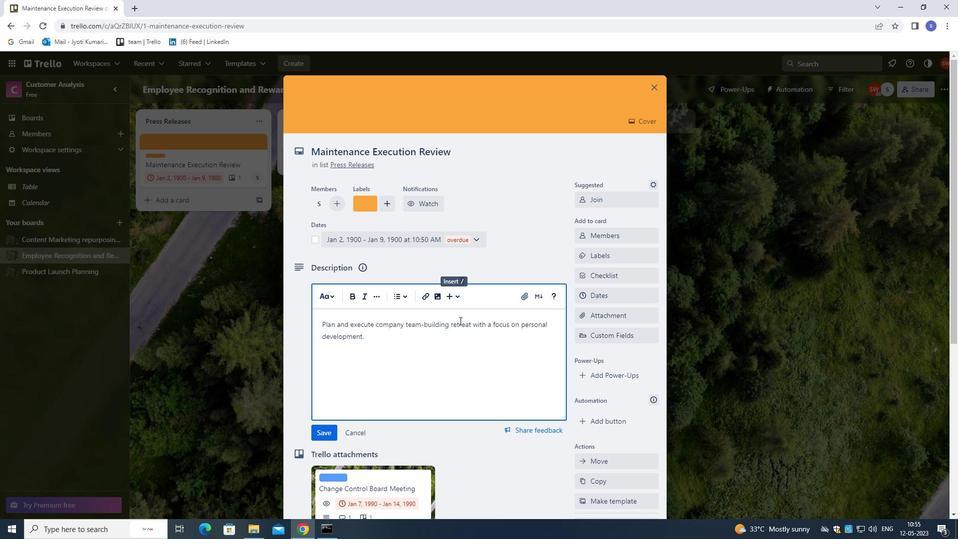 
Action: Mouse scrolled (467, 338) with delta (0, 0)
Screenshot: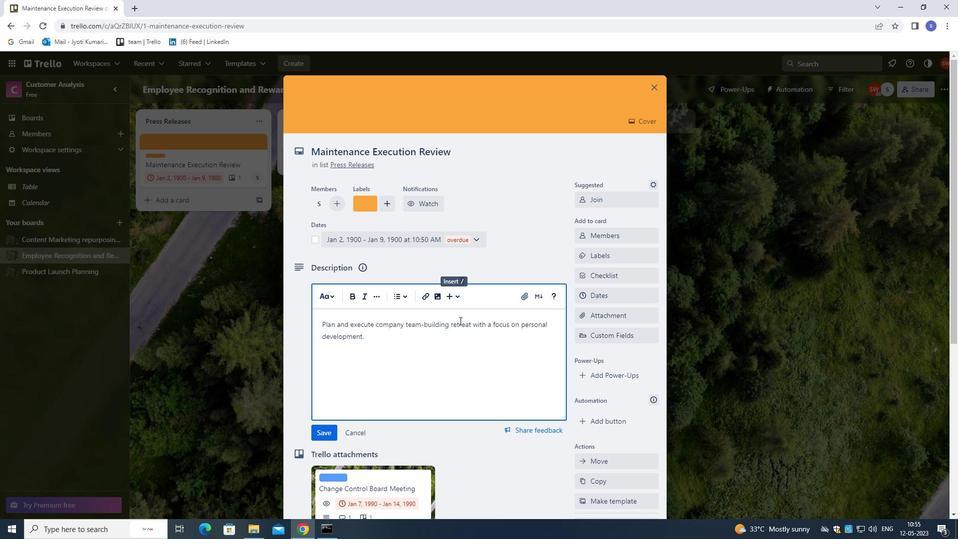 
Action: Mouse scrolled (467, 338) with delta (0, 0)
Screenshot: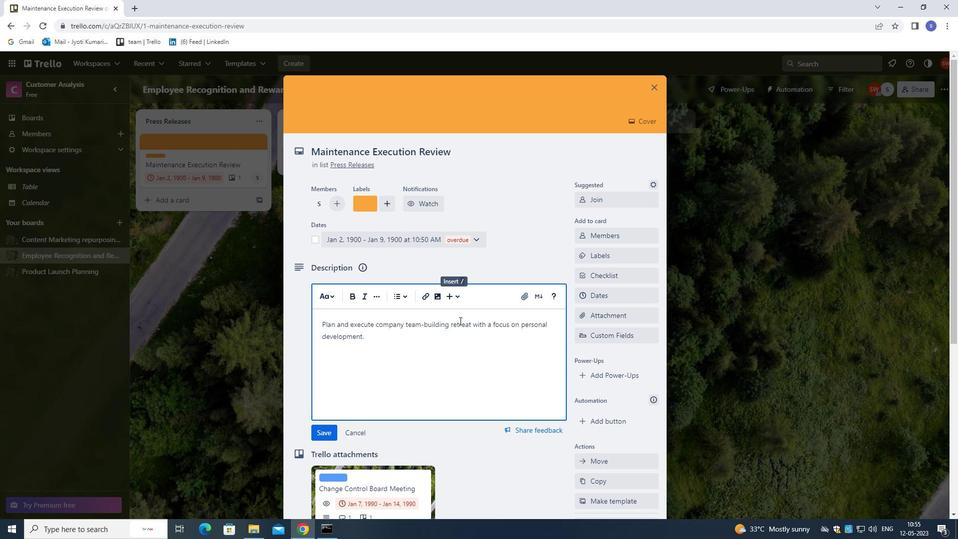 
Action: Mouse moved to (461, 337)
Screenshot: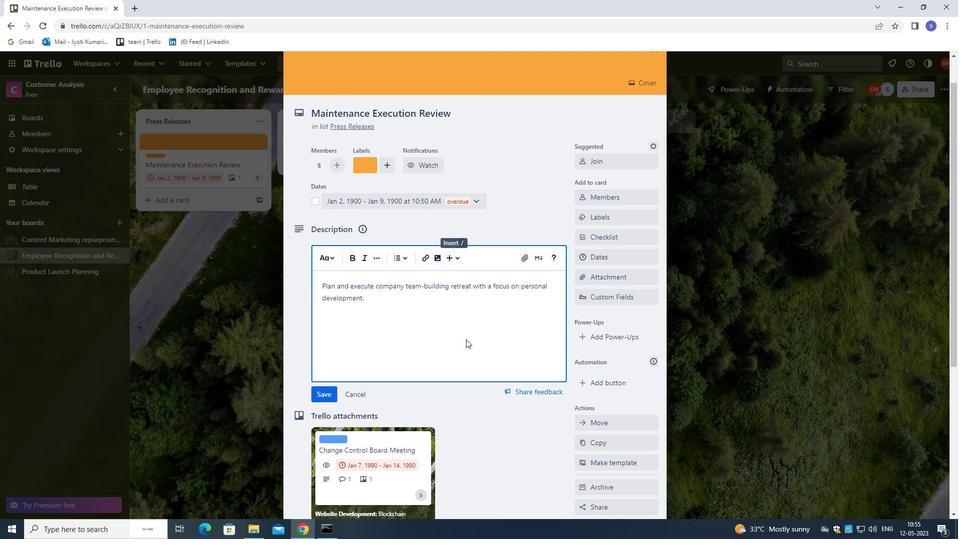
Action: Mouse scrolled (461, 336) with delta (0, 0)
Screenshot: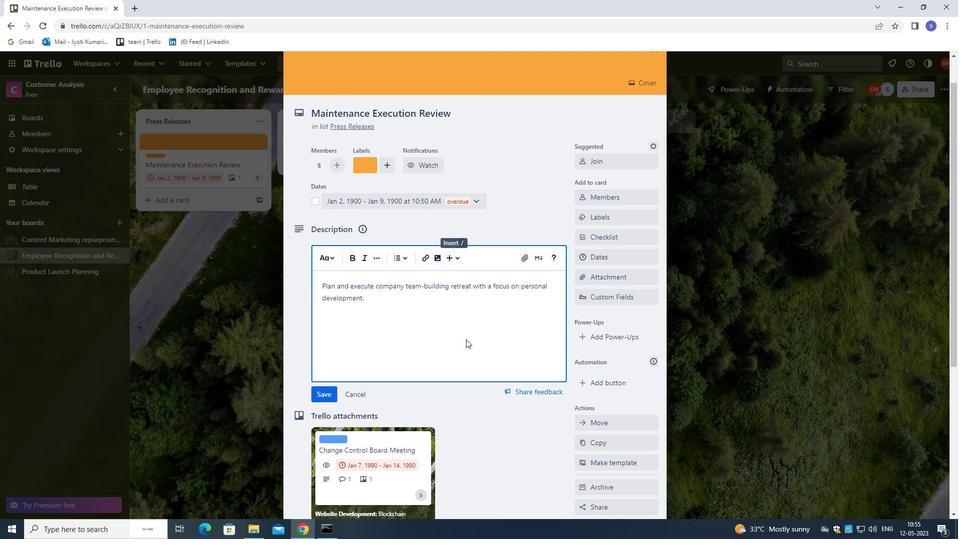 
Action: Mouse moved to (461, 338)
Screenshot: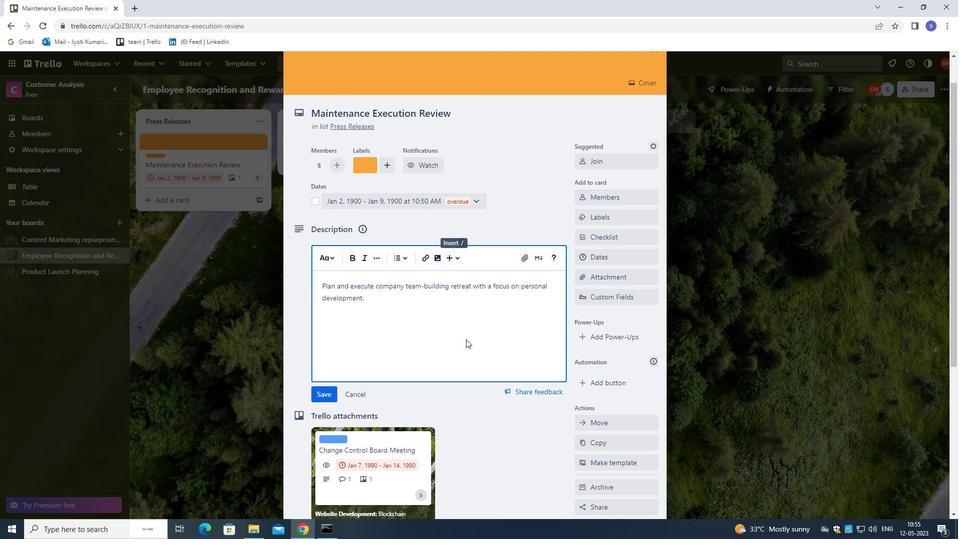 
Action: Mouse scrolled (461, 337) with delta (0, 0)
Screenshot: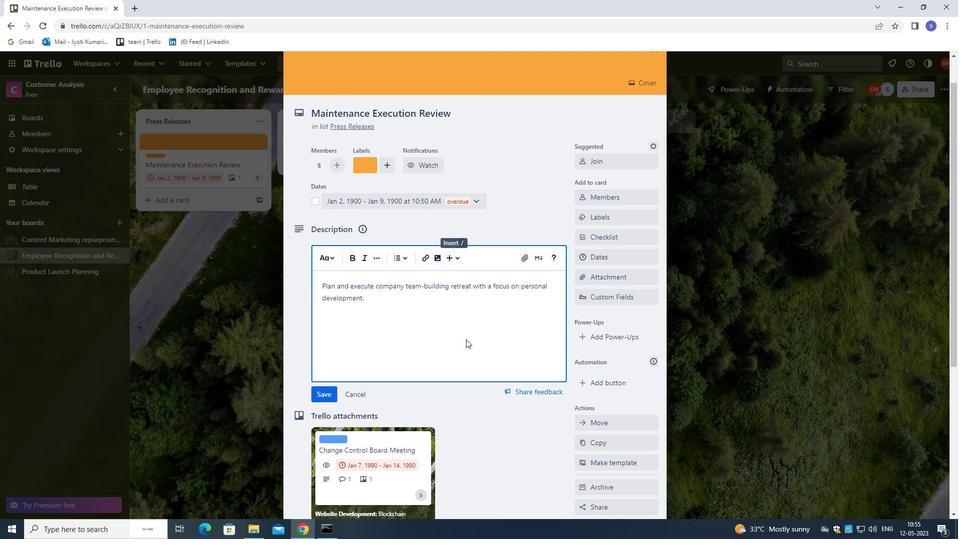 
Action: Mouse moved to (461, 338)
Screenshot: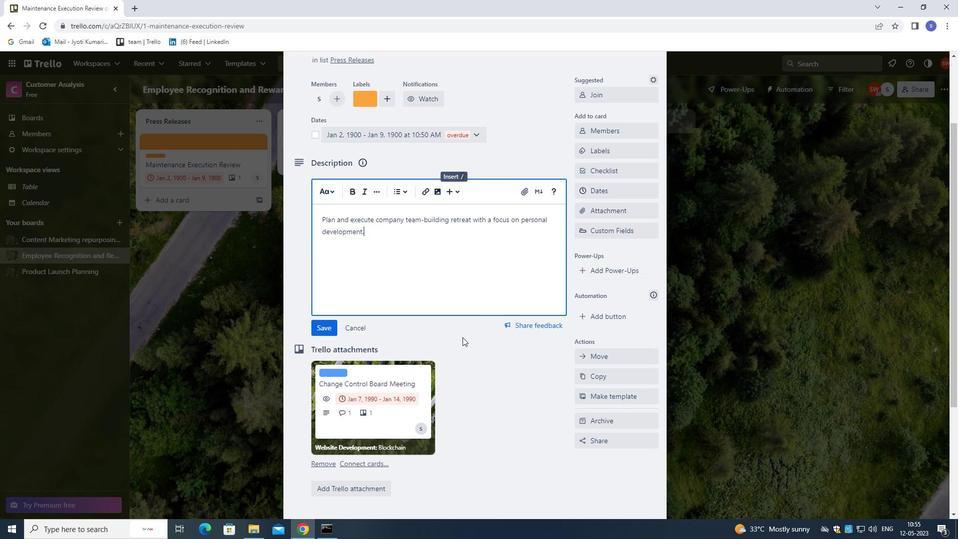 
Action: Mouse scrolled (461, 338) with delta (0, 0)
Screenshot: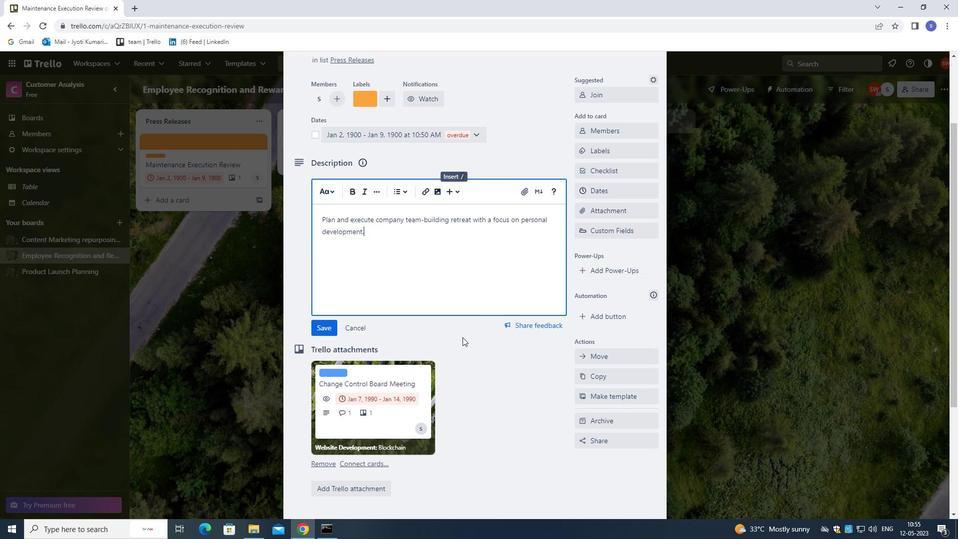 
Action: Mouse moved to (460, 339)
Screenshot: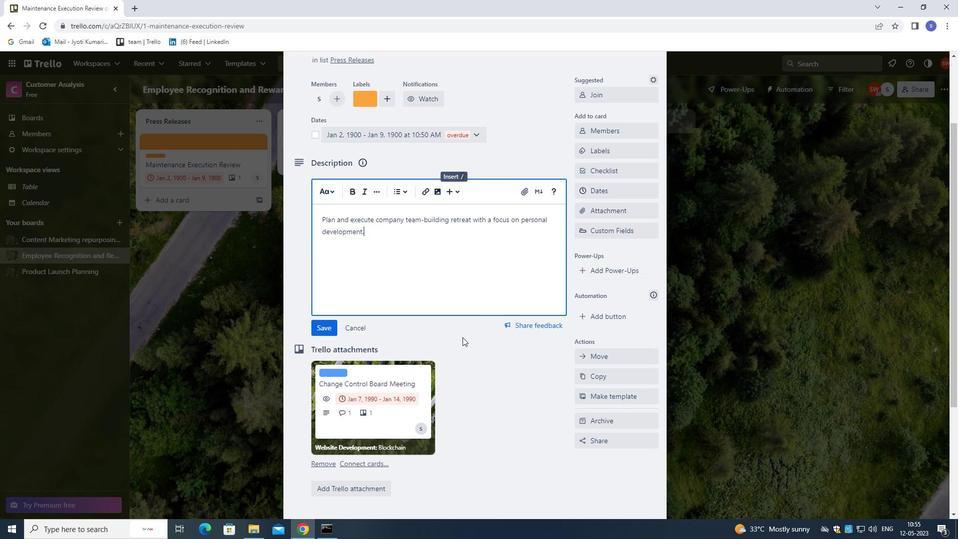 
Action: Mouse scrolled (460, 338) with delta (0, 0)
Screenshot: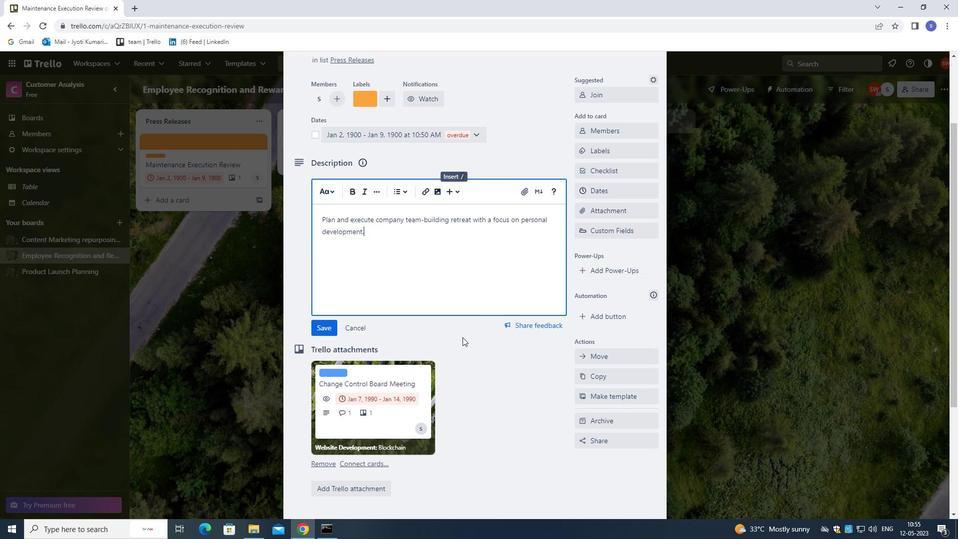 
Action: Mouse moved to (415, 450)
Screenshot: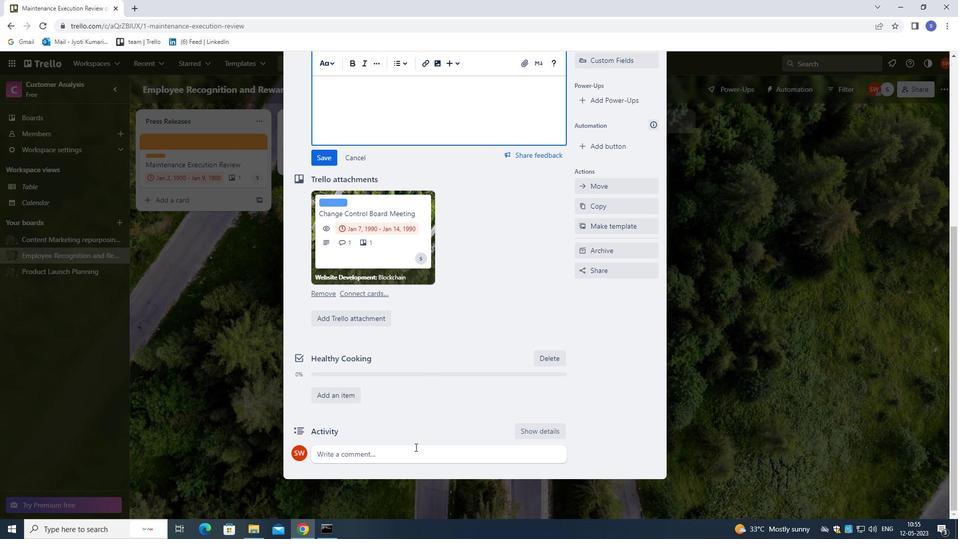 
Action: Mouse pressed left at (415, 450)
Screenshot: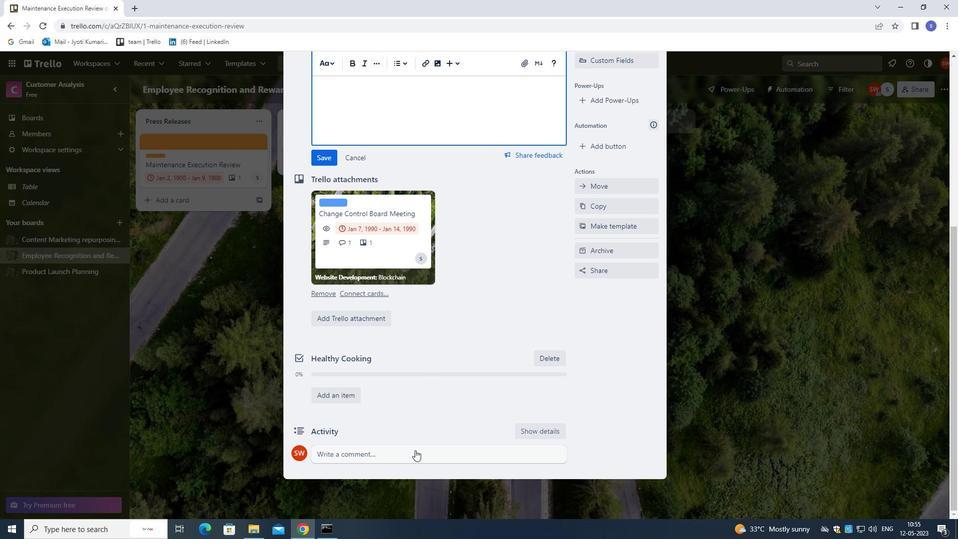 
Action: Mouse moved to (440, 454)
Screenshot: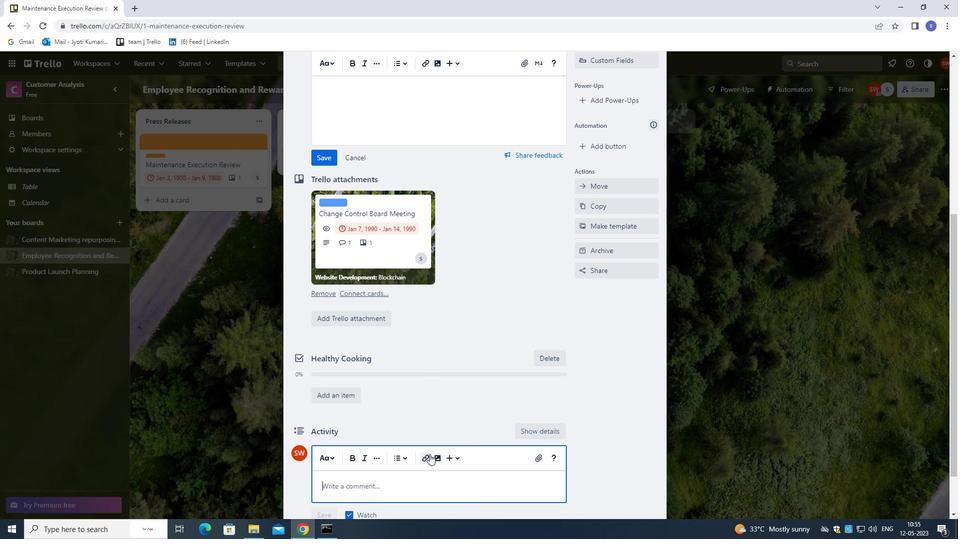 
Action: Key pressed <Key.shift>WE<Key.space>SHOULD<Key.space>APPROACH<Key.space>THIS<Key.space>TASK<Key.space>WITH<Key.space>A<Key.space>SENSE<Key.space>OF<Key.space>HUMANITY<Key.space>,<Key.space>RECOGNIT<Key.backspace>ZING<Key.space>THAT<Key.space>THERE<Key.space>IS<Key.space>ALWAYS<Key.space>MORE<Key.space>TO<Key.space>LEARN<Key.space>AND<Key.space>IMPROVE<Key.space>UPON
Screenshot: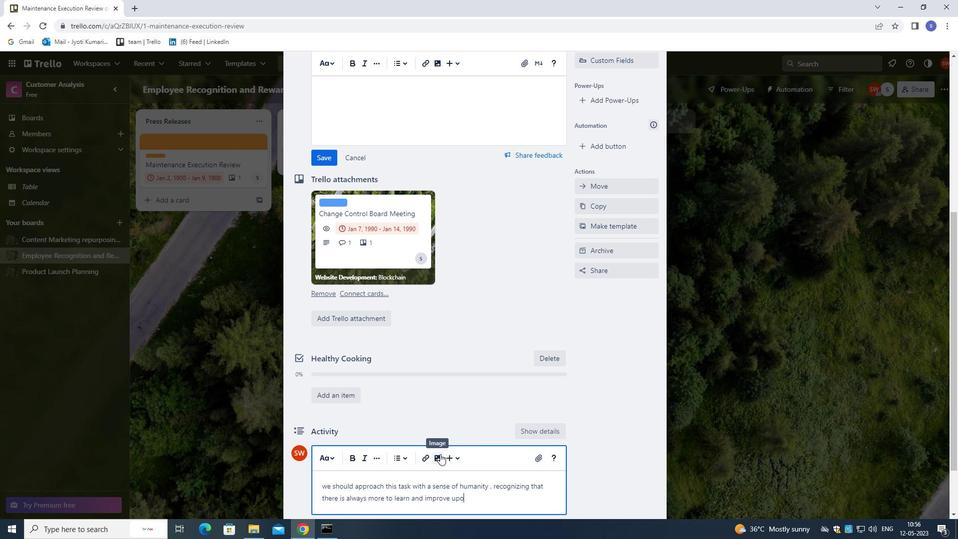 
Action: Mouse moved to (326, 152)
Screenshot: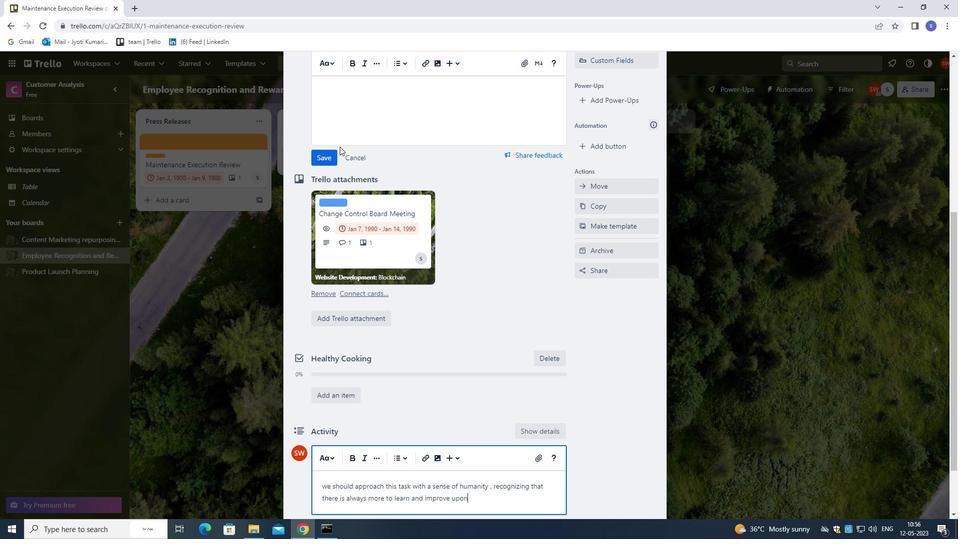
Action: Mouse pressed left at (326, 152)
Screenshot: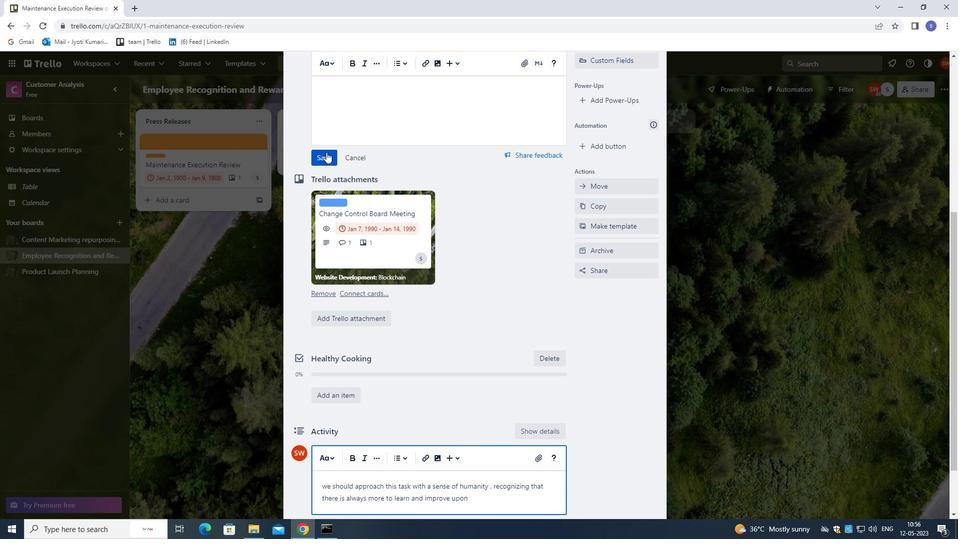 
Action: Mouse moved to (471, 434)
Screenshot: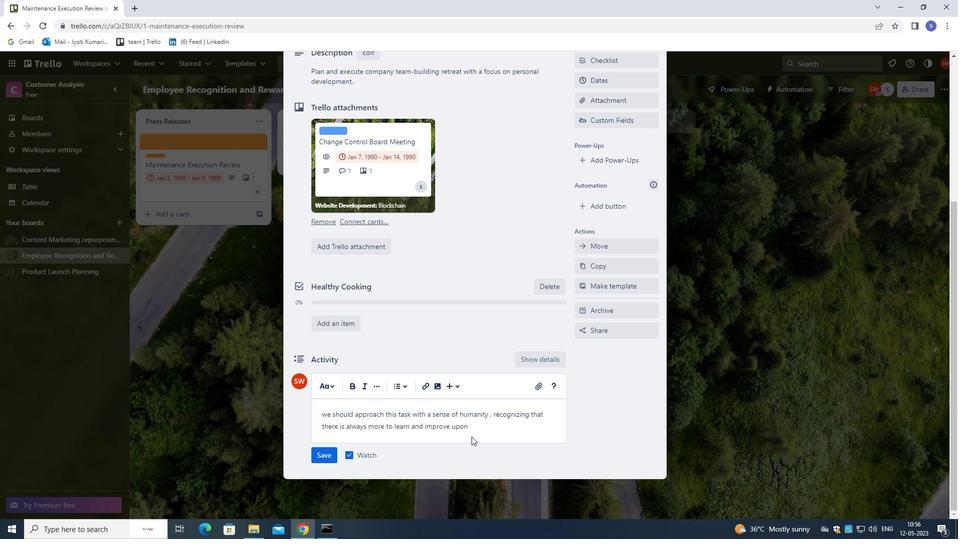 
Action: Mouse pressed left at (471, 434)
Screenshot: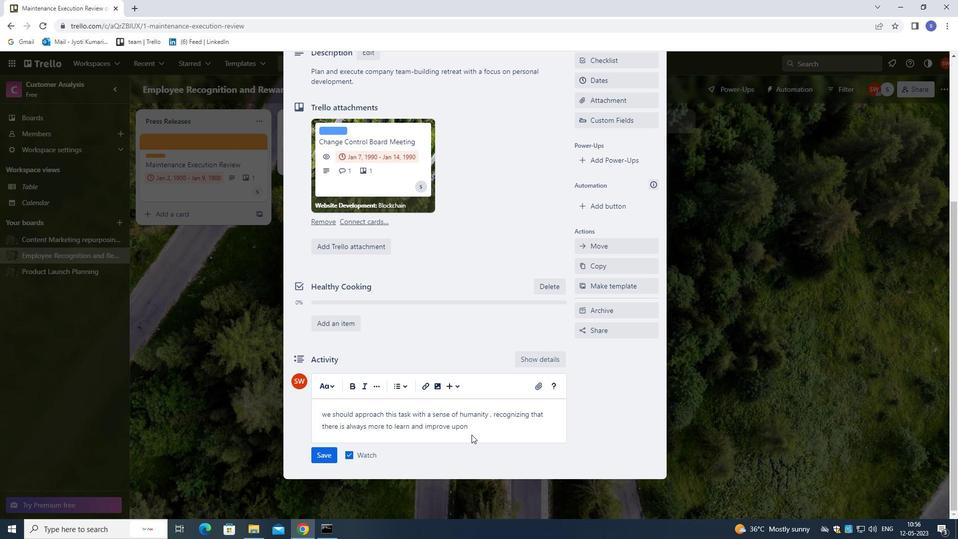 
Action: Mouse moved to (477, 428)
Screenshot: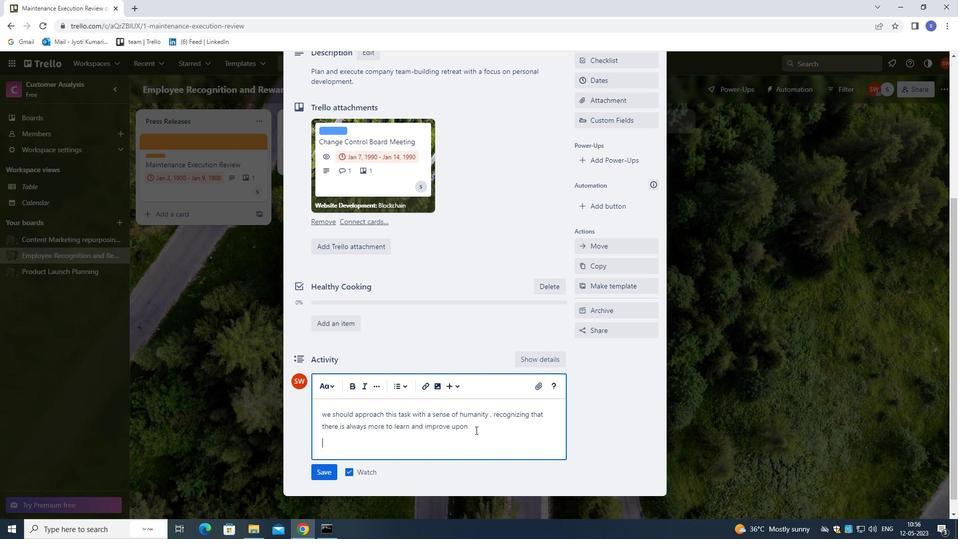 
Action: Mouse pressed left at (477, 428)
Screenshot: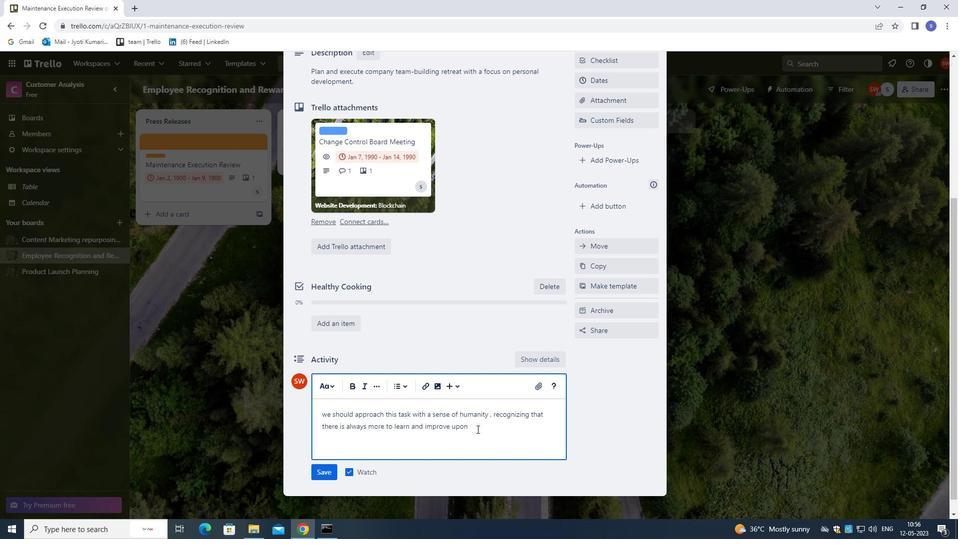 
Action: Mouse moved to (480, 426)
Screenshot: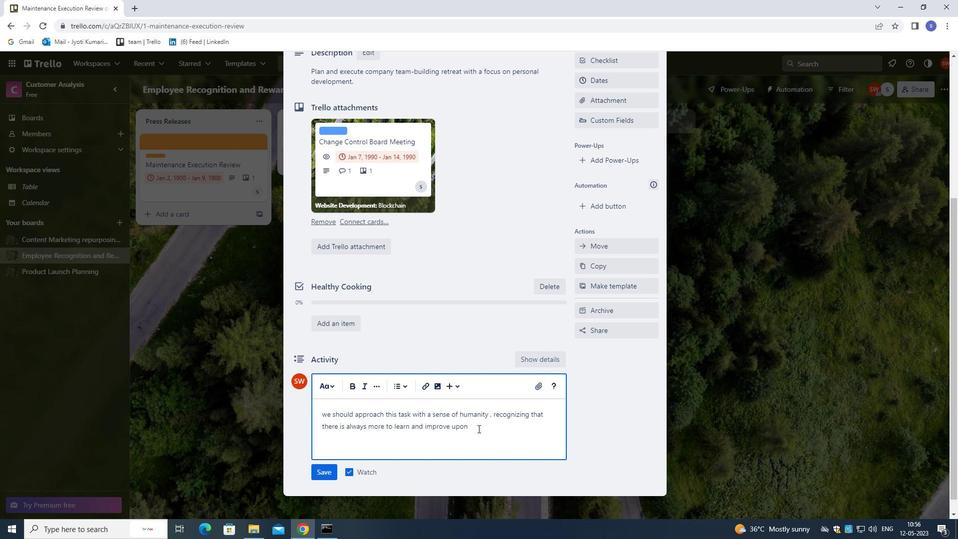 
Action: Key pressed .
Screenshot: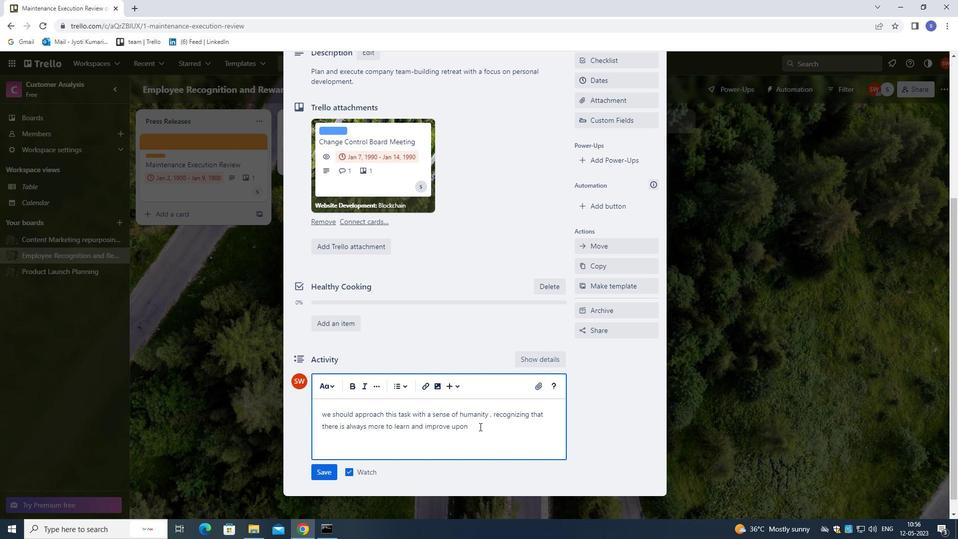 
Action: Mouse moved to (480, 425)
Screenshot: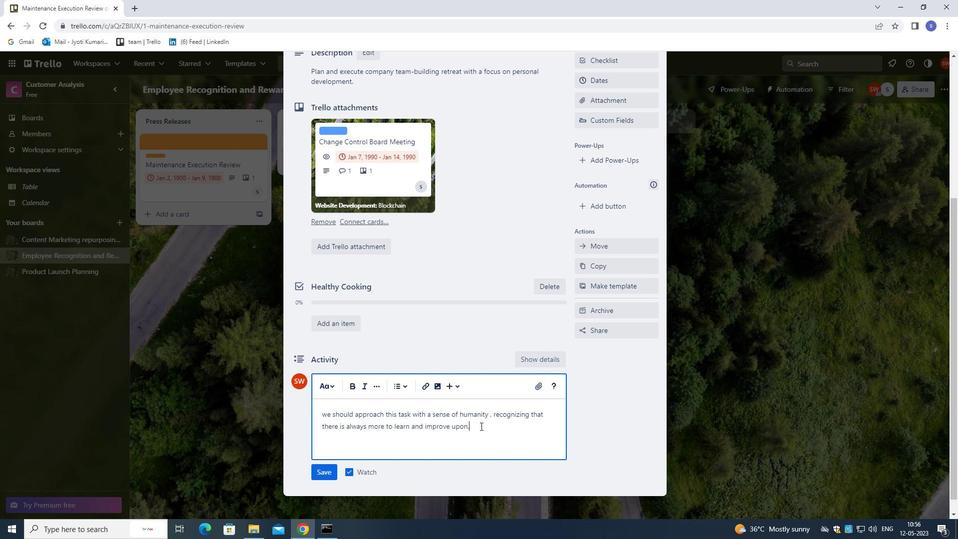 
Action: Mouse scrolled (480, 425) with delta (0, 0)
Screenshot: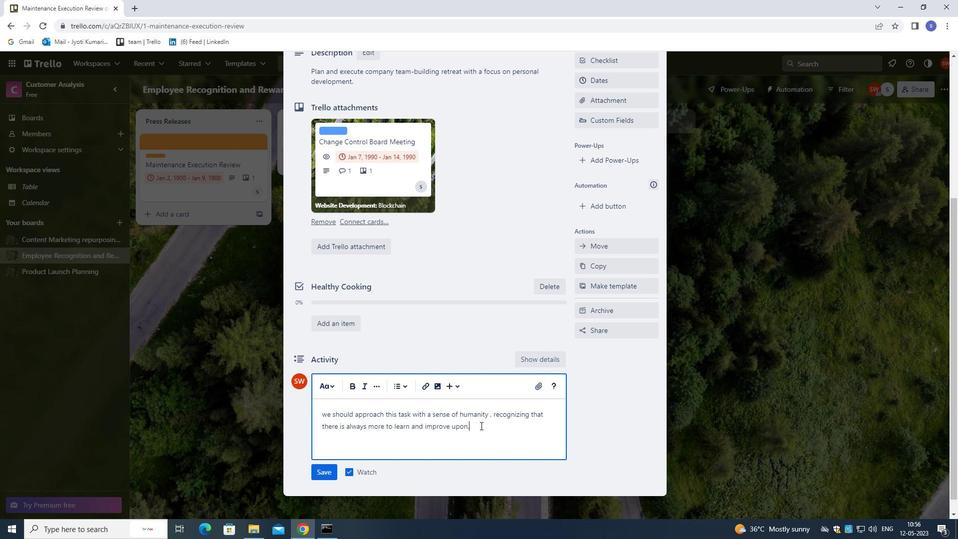 
Action: Mouse scrolled (480, 425) with delta (0, 0)
Screenshot: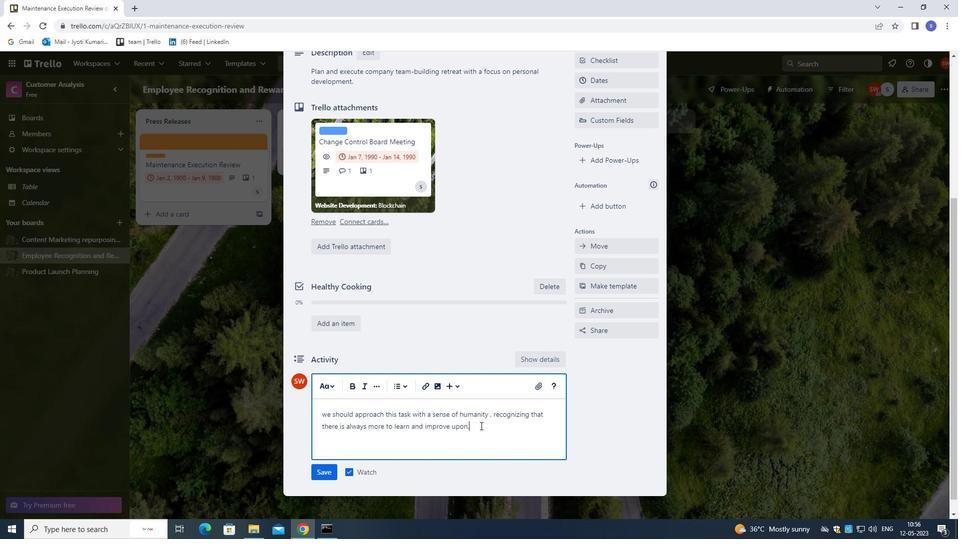 
Action: Mouse scrolled (480, 425) with delta (0, 0)
Screenshot: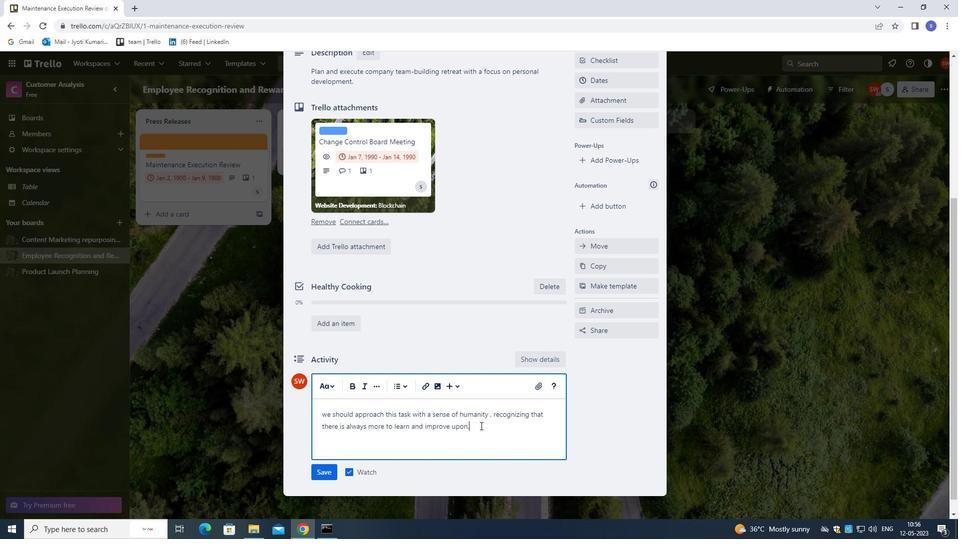 
Action: Mouse scrolled (480, 425) with delta (0, 0)
Screenshot: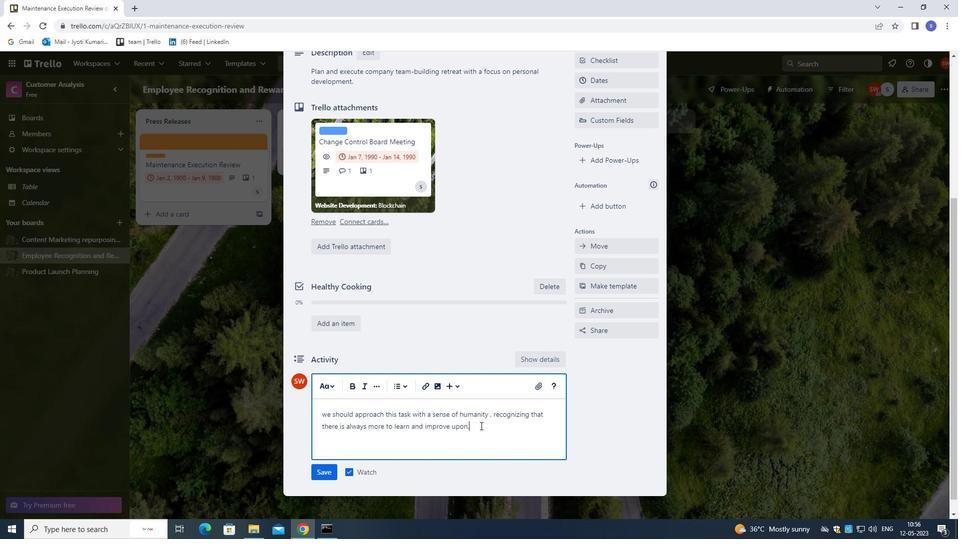
Action: Mouse moved to (318, 454)
Screenshot: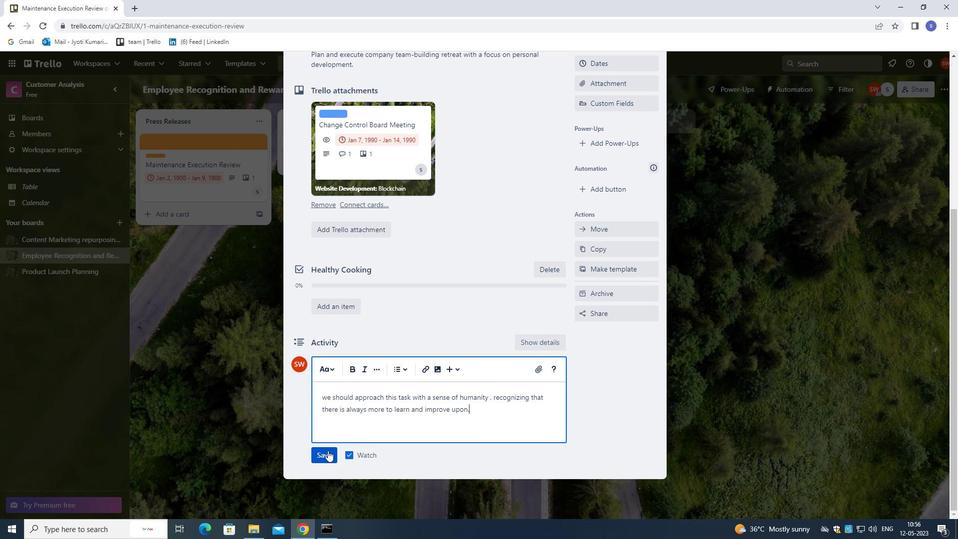 
Action: Mouse pressed left at (318, 454)
Screenshot: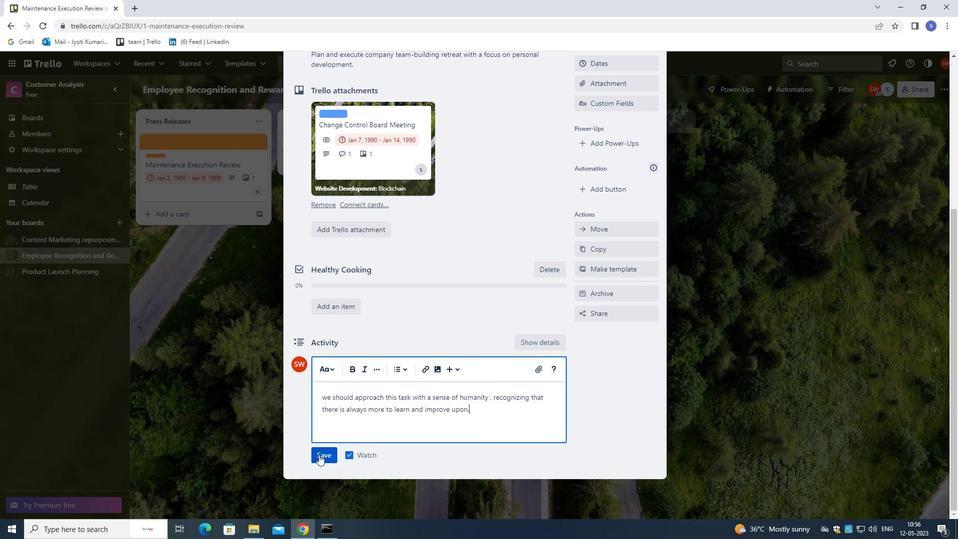 
Action: Mouse moved to (448, 429)
Screenshot: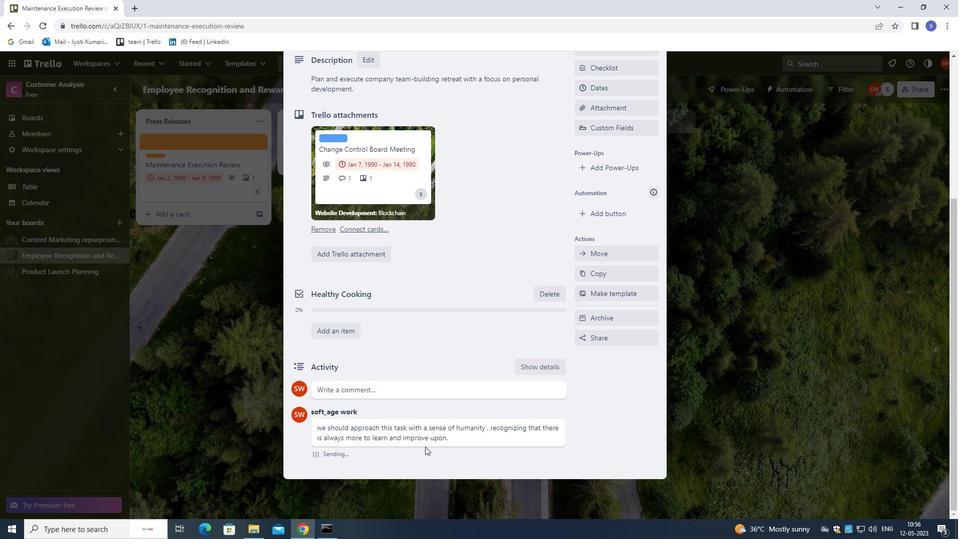 
Action: Mouse scrolled (448, 430) with delta (0, 0)
Screenshot: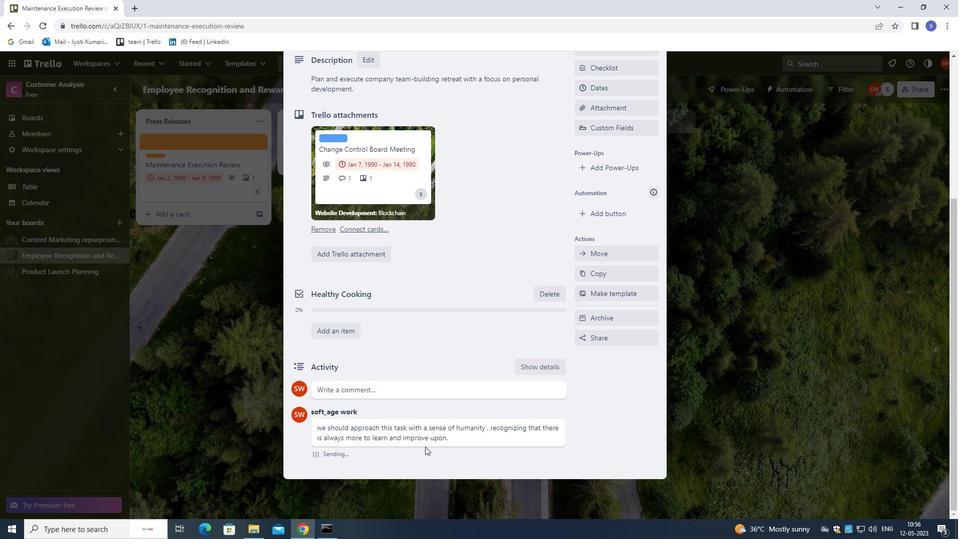 
Action: Mouse moved to (456, 421)
Screenshot: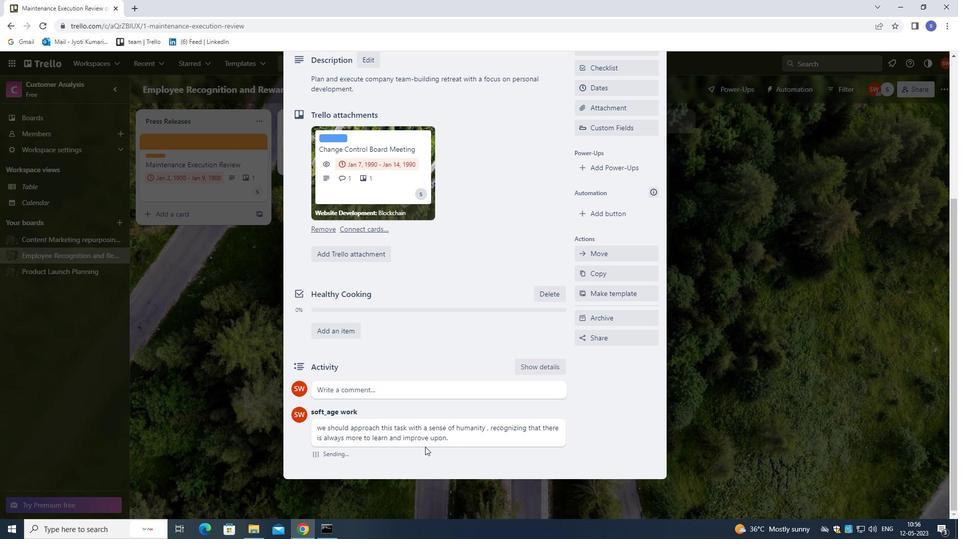 
Action: Mouse scrolled (456, 422) with delta (0, 0)
Screenshot: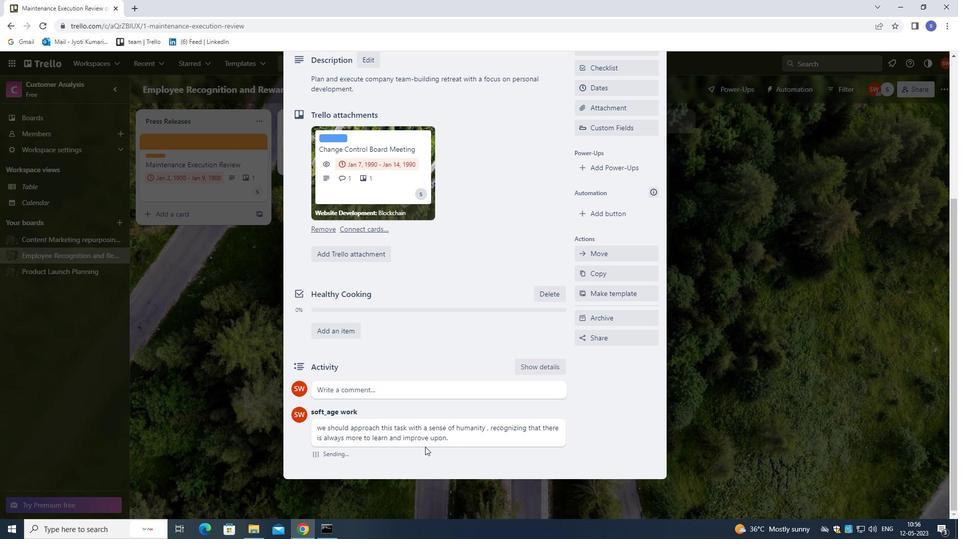 
Action: Mouse moved to (460, 415)
Screenshot: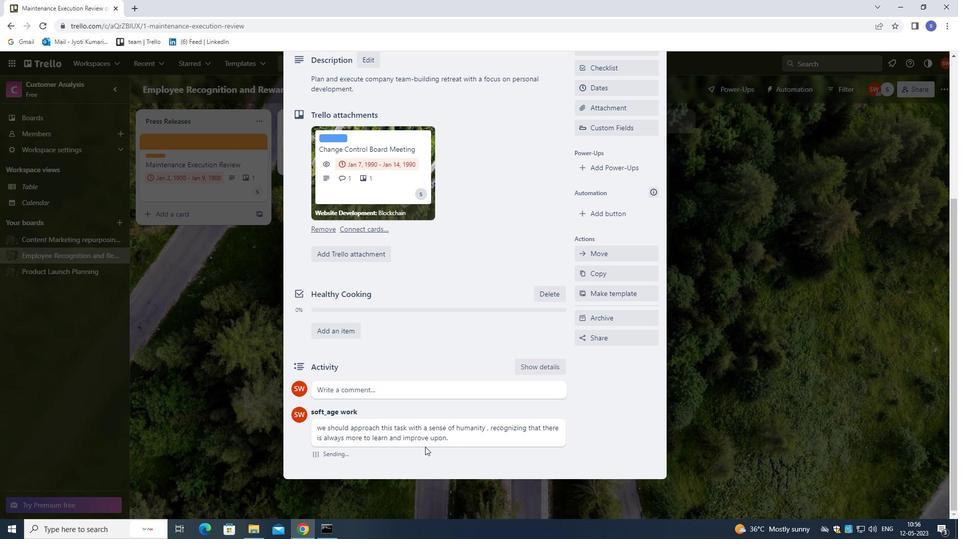 
Action: Mouse scrolled (460, 415) with delta (0, 0)
Screenshot: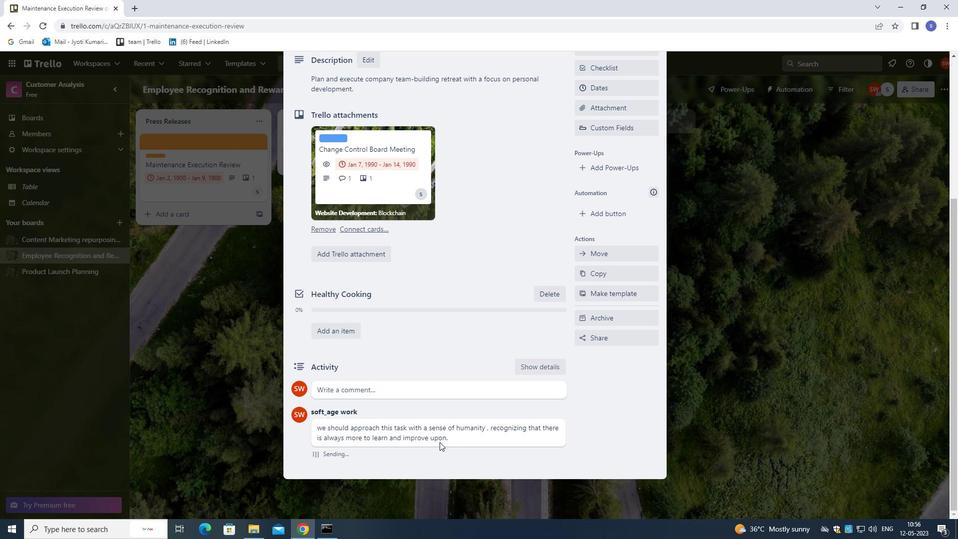 
Action: Mouse moved to (466, 408)
Screenshot: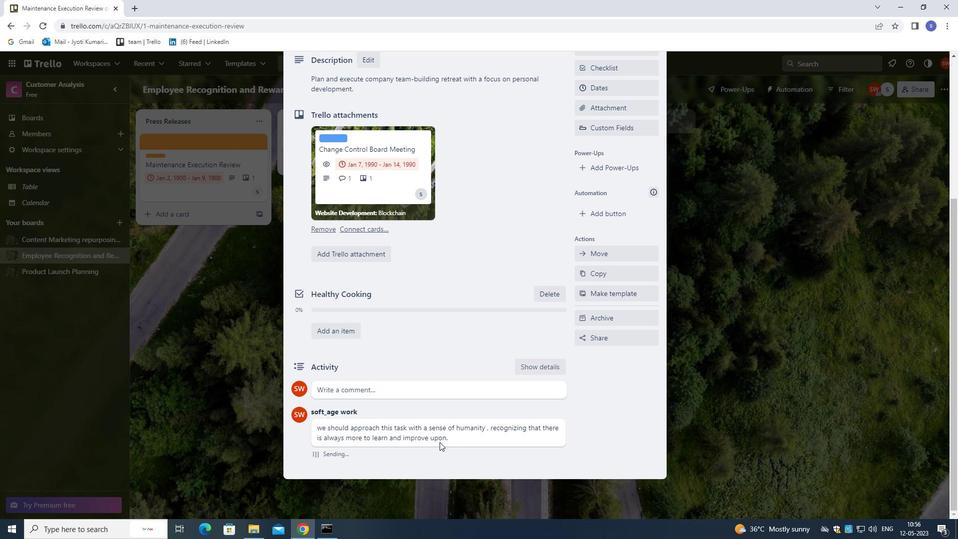 
Action: Mouse scrolled (466, 408) with delta (0, 0)
Screenshot: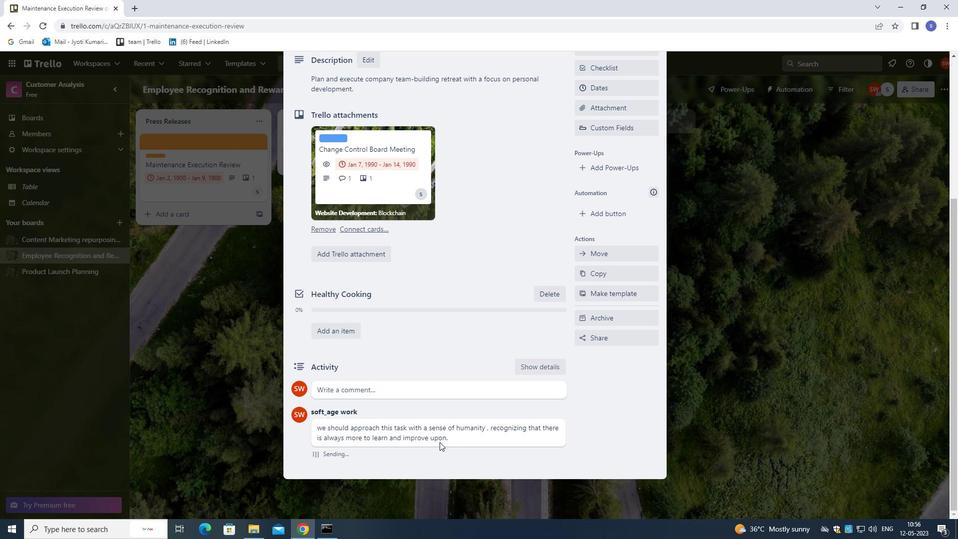 
Action: Mouse moved to (472, 399)
Screenshot: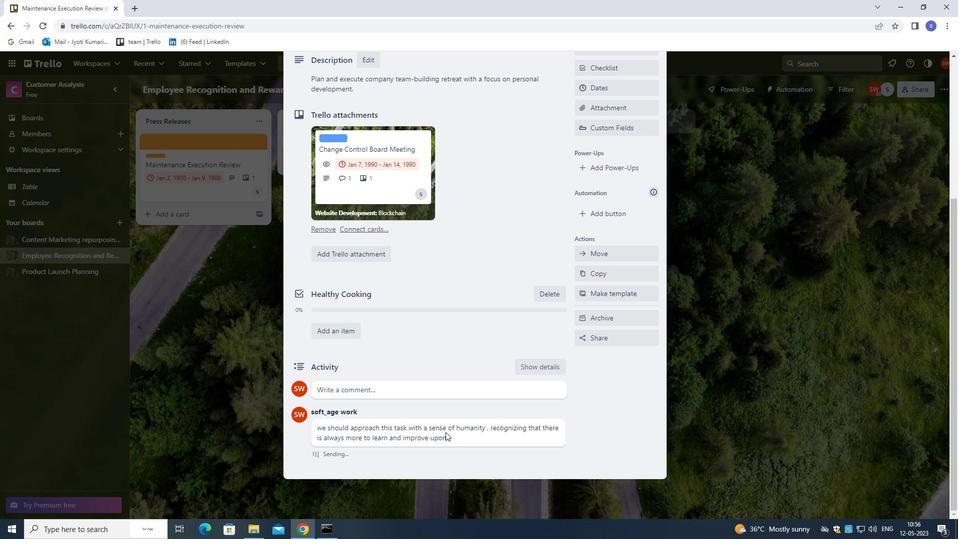 
Action: Mouse scrolled (472, 399) with delta (0, 0)
Screenshot: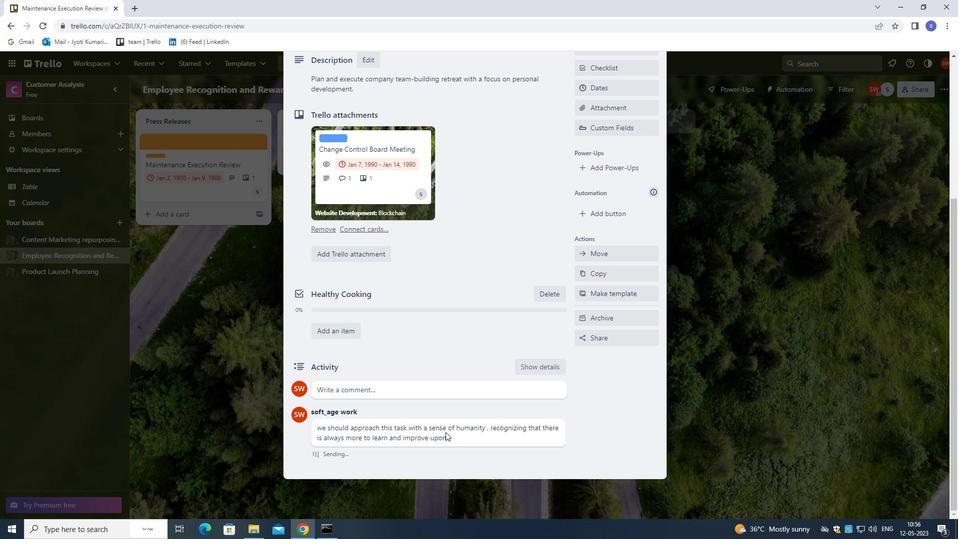 
Action: Mouse moved to (494, 368)
Screenshot: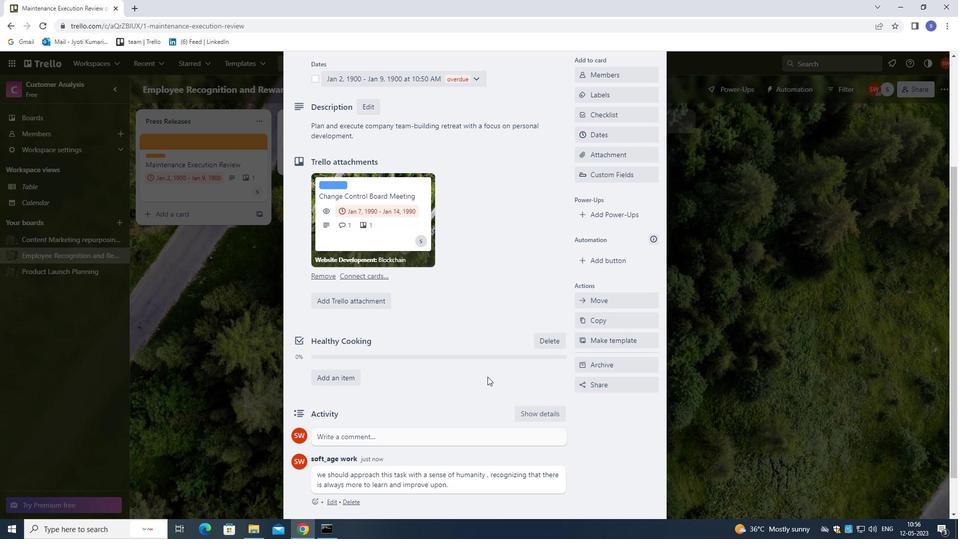 
Action: Mouse scrolled (494, 368) with delta (0, 0)
Screenshot: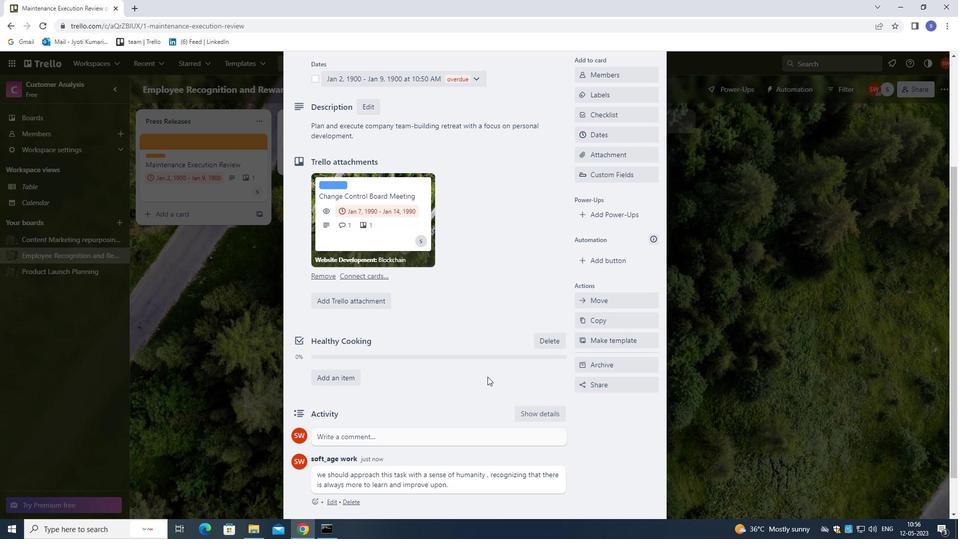 
Action: Mouse moved to (496, 364)
Screenshot: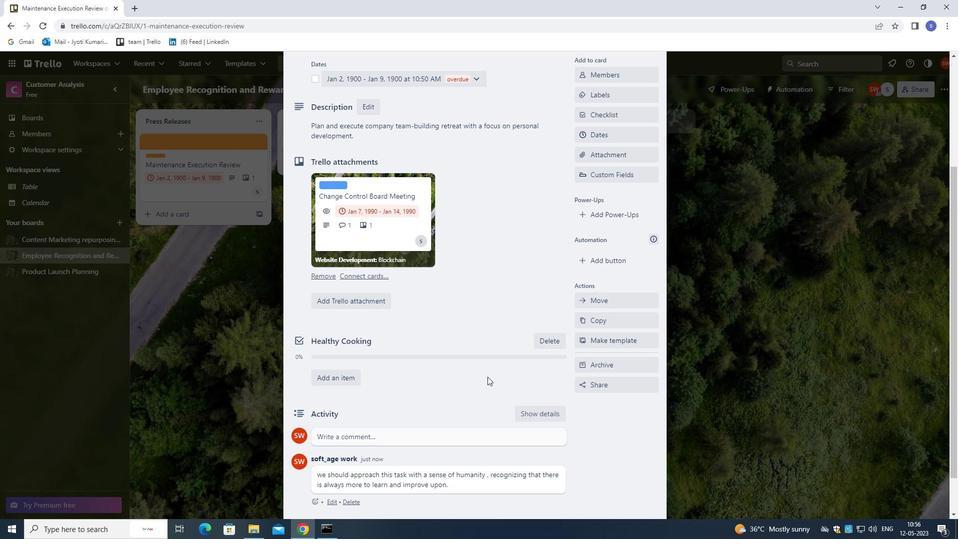 
Action: Mouse scrolled (496, 365) with delta (0, 0)
Screenshot: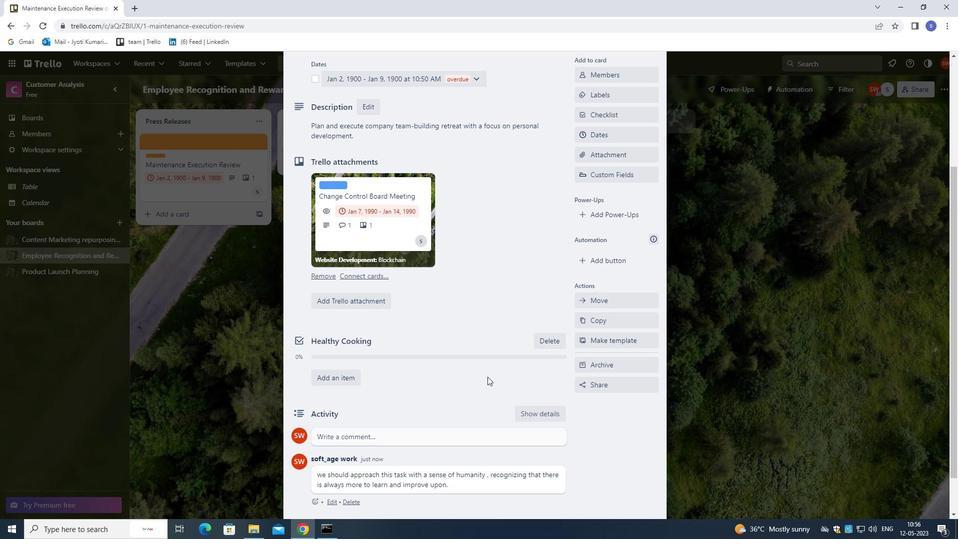 
Action: Mouse moved to (496, 360)
Screenshot: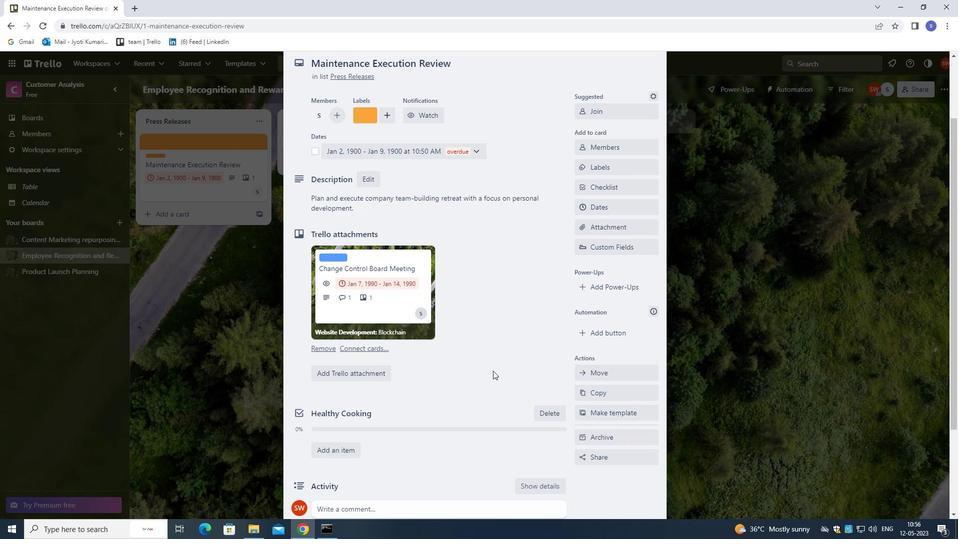 
Action: Mouse scrolled (496, 360) with delta (0, 0)
Screenshot: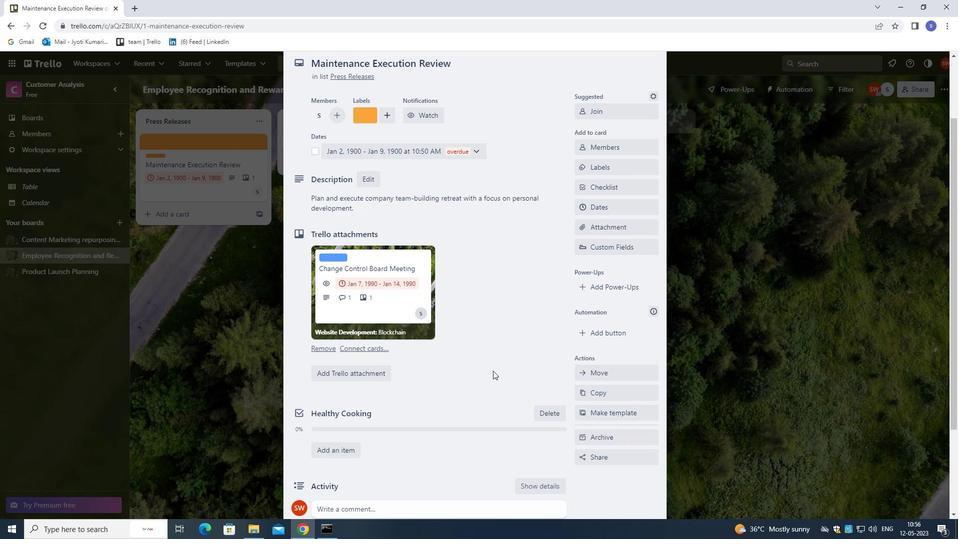
Action: Mouse moved to (654, 83)
Screenshot: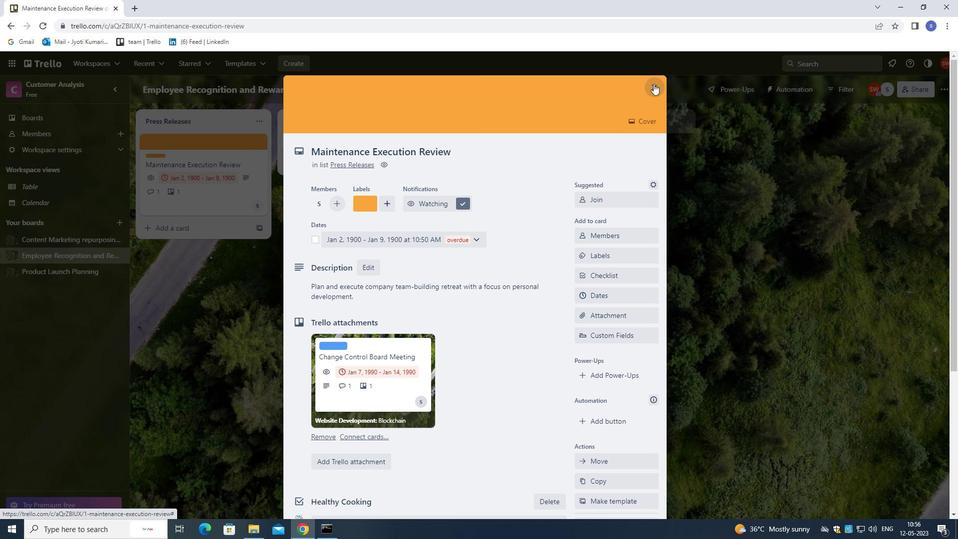 
Action: Mouse pressed left at (654, 83)
Screenshot: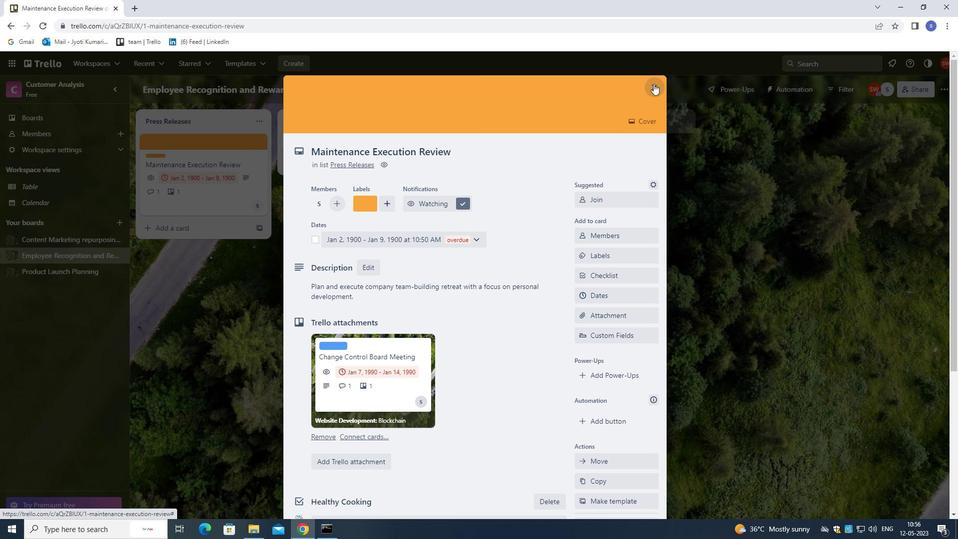 
Action: Mouse moved to (654, 84)
Screenshot: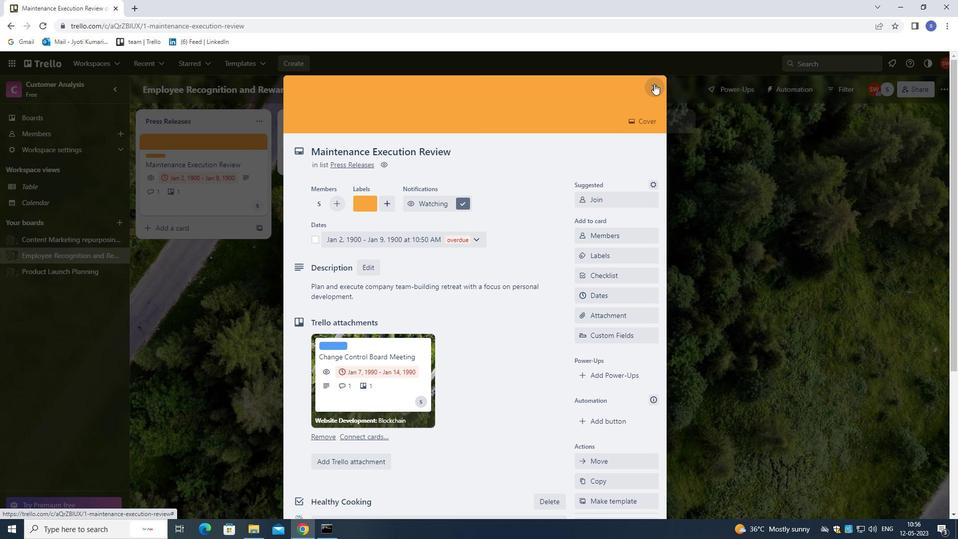 
